 Task: Find connections with filter location Tutong with filter topic #Managerwith filter profile language Spanish with filter current company Piaggio Vehicles Pvt. Ltd. with filter school CSMSS Chh. Shahu College of Engineering with filter industry Seafood Product Manufacturing with filter service category Bartending with filter keywords title Continuous Improvement Consultant
Action: Mouse moved to (472, 71)
Screenshot: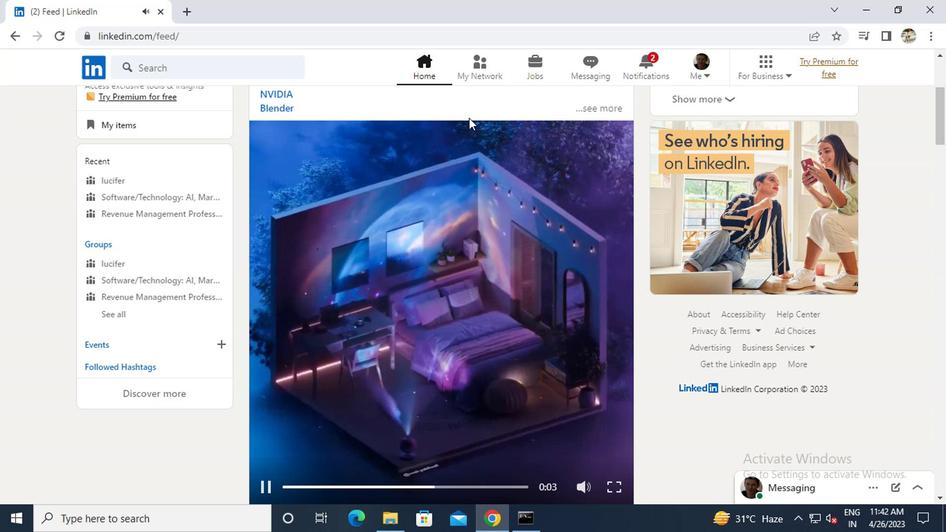 
Action: Mouse pressed left at (472, 71)
Screenshot: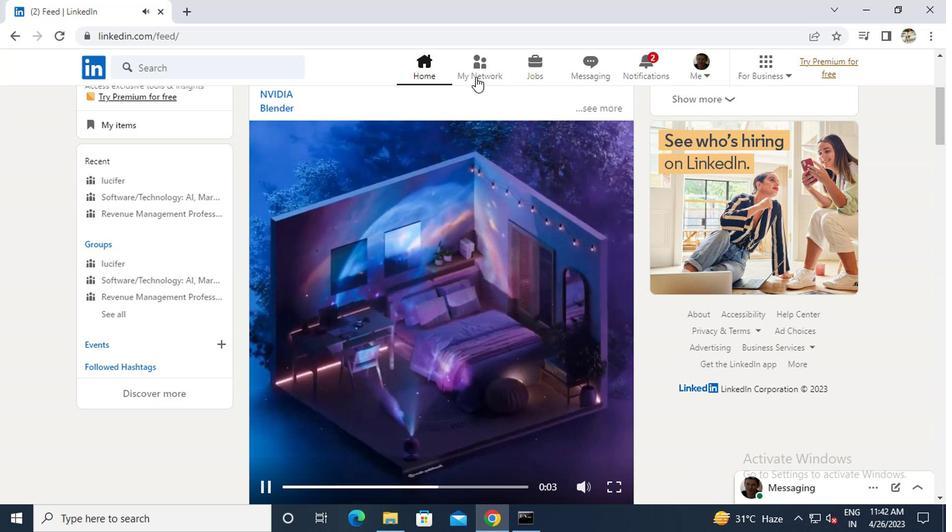 
Action: Mouse moved to (180, 147)
Screenshot: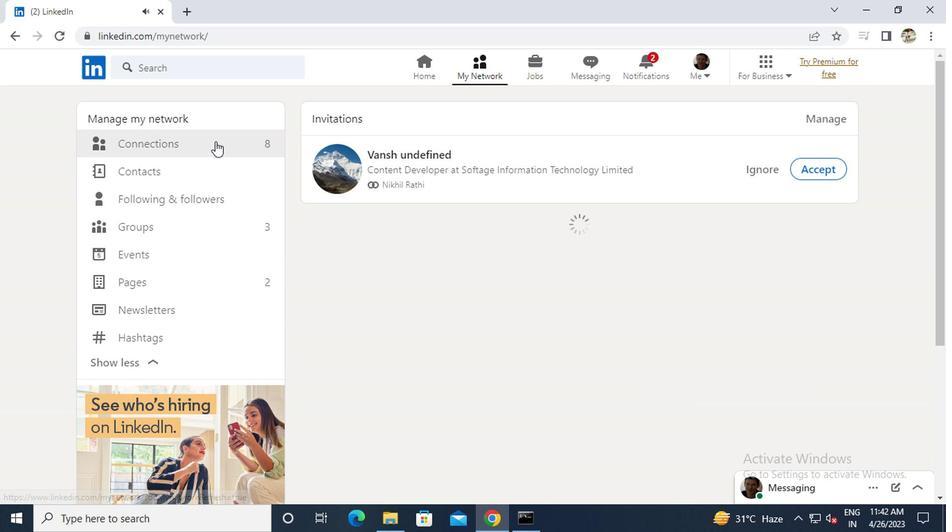 
Action: Mouse pressed left at (180, 147)
Screenshot: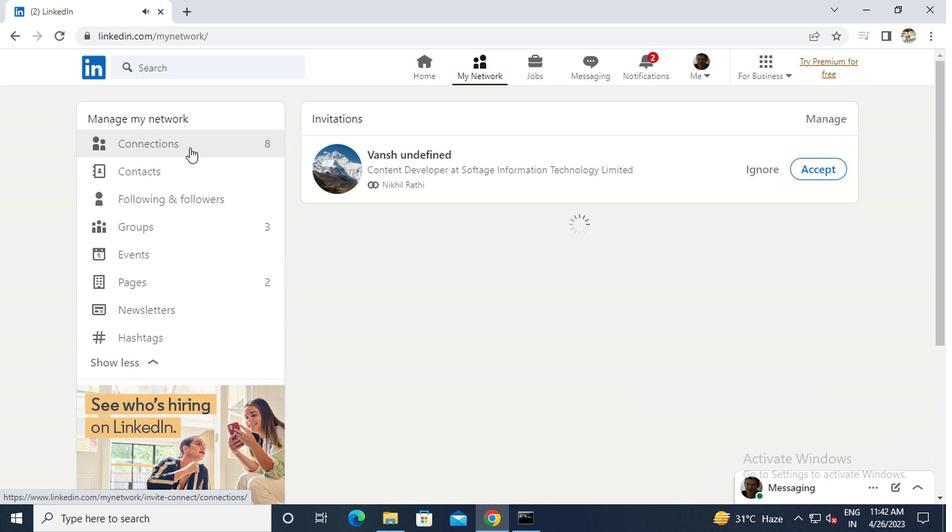 
Action: Mouse moved to (551, 147)
Screenshot: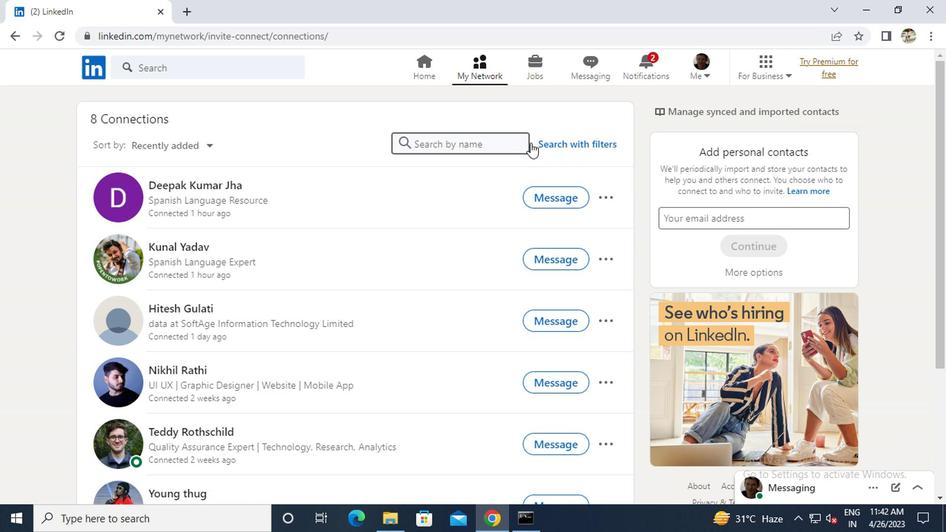 
Action: Mouse pressed left at (551, 147)
Screenshot: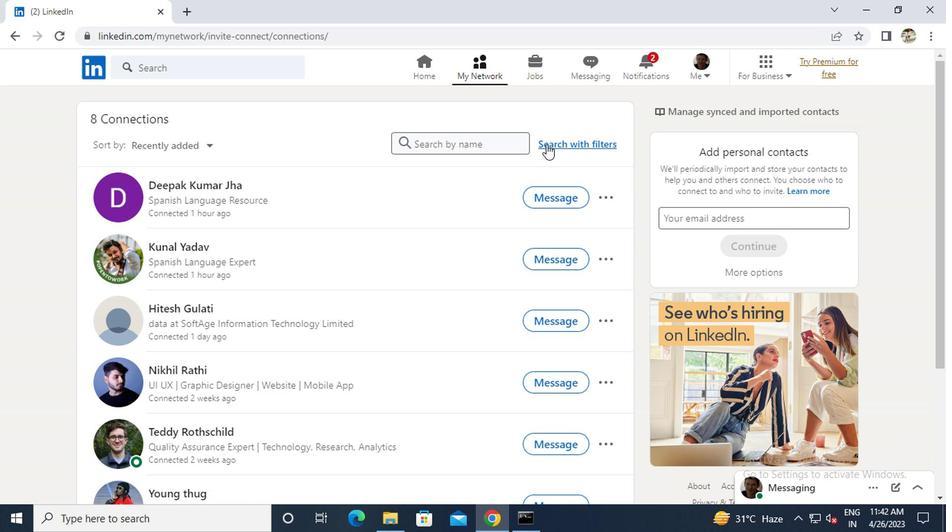 
Action: Mouse moved to (459, 101)
Screenshot: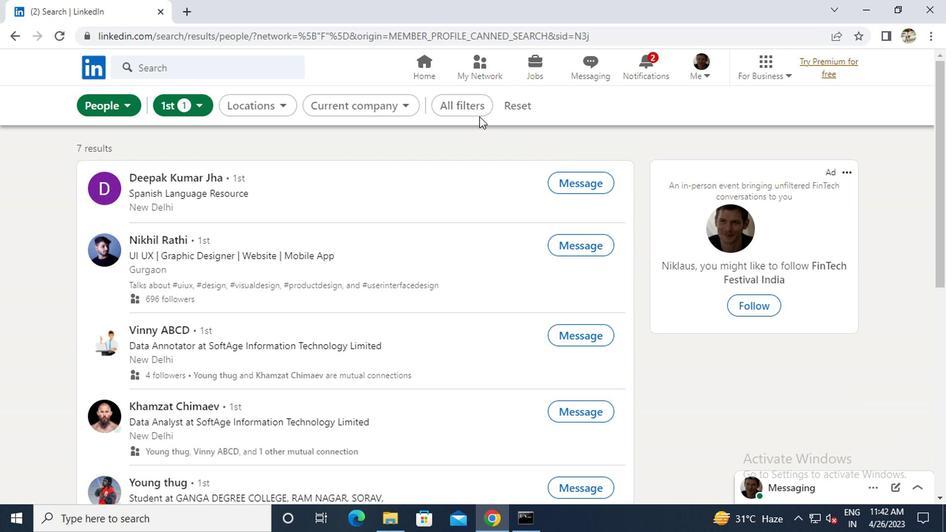 
Action: Mouse pressed left at (459, 101)
Screenshot: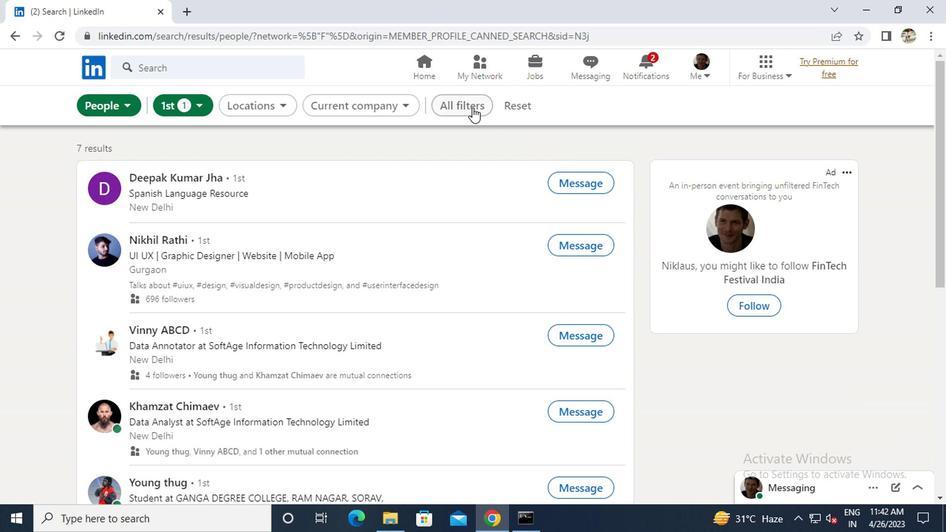 
Action: Mouse moved to (601, 217)
Screenshot: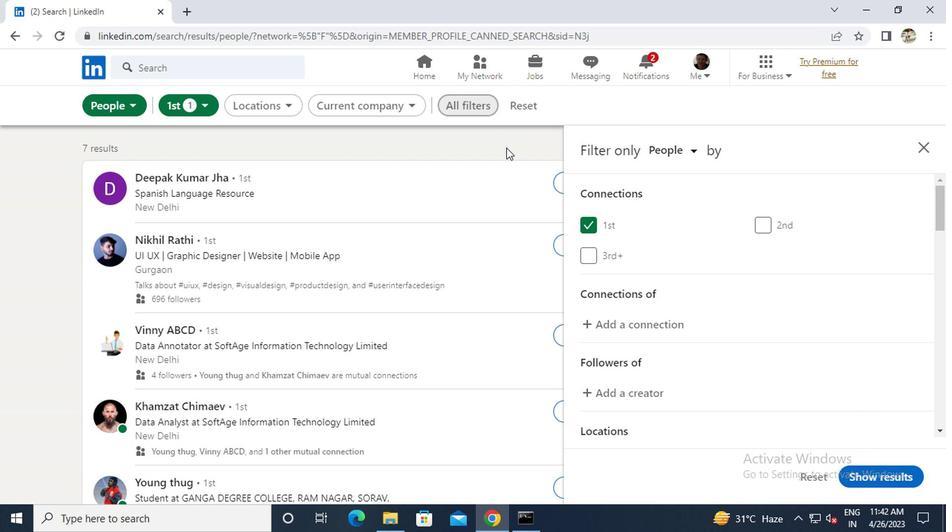
Action: Mouse scrolled (601, 216) with delta (0, 0)
Screenshot: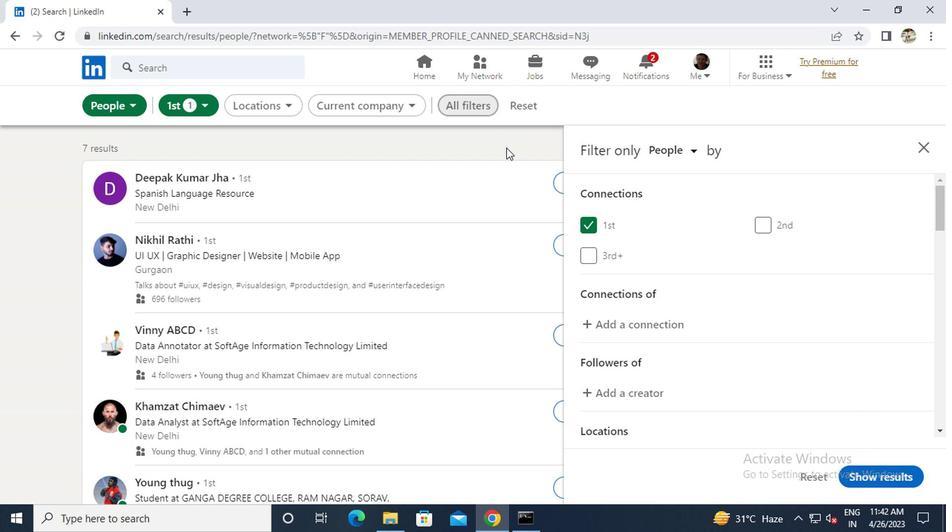 
Action: Mouse scrolled (601, 216) with delta (0, 0)
Screenshot: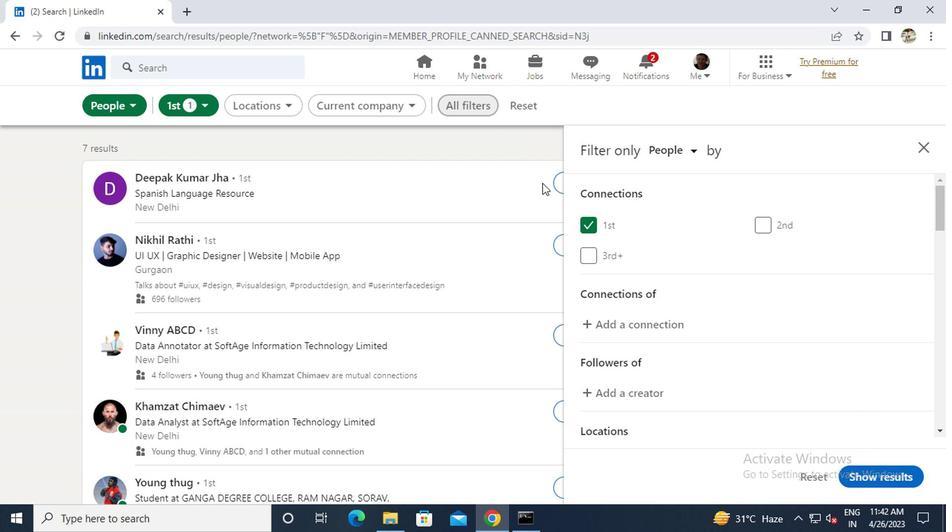 
Action: Mouse moved to (771, 389)
Screenshot: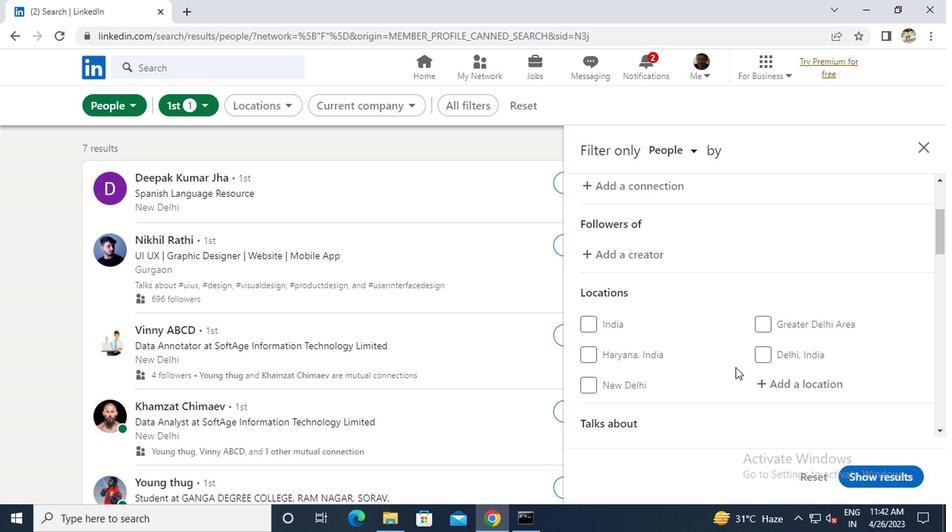 
Action: Mouse pressed left at (771, 389)
Screenshot: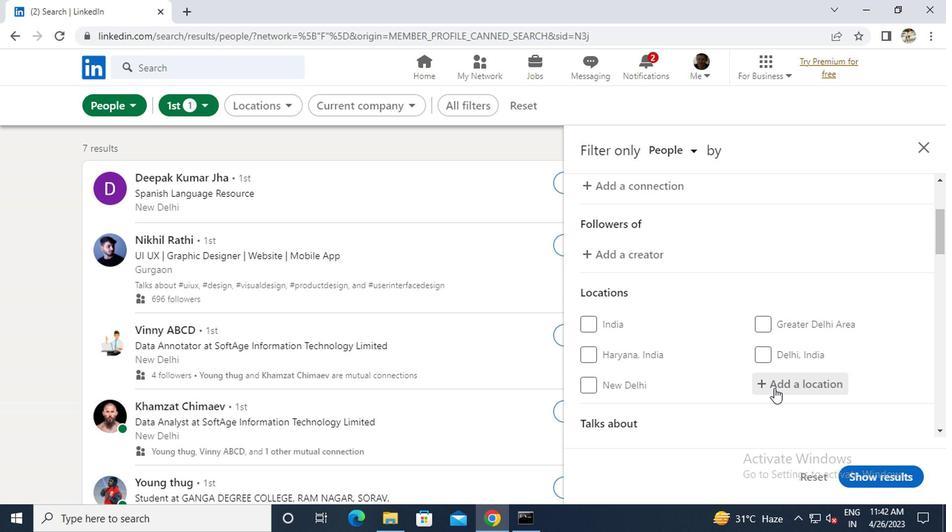 
Action: Key pressed <Key.caps_lock>t<Key.caps_lock>utong<Key.enter>
Screenshot: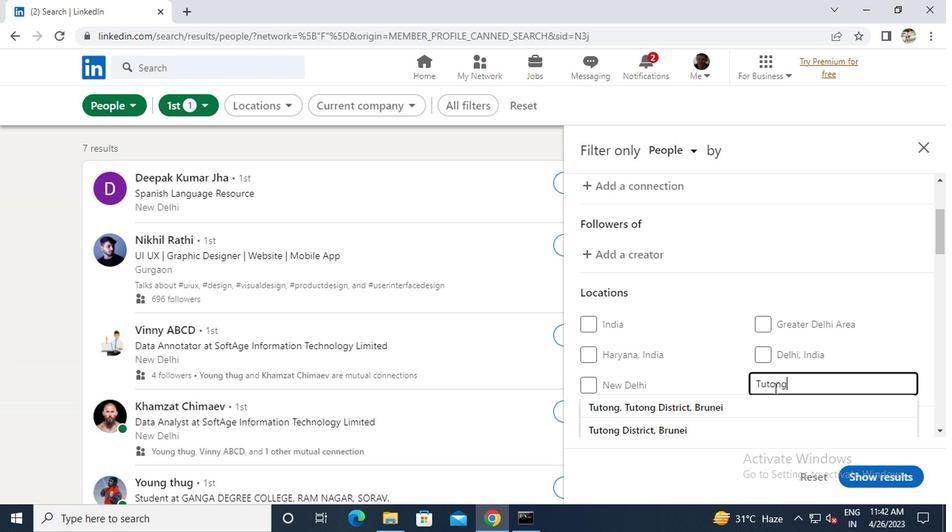 
Action: Mouse scrolled (771, 388) with delta (0, 0)
Screenshot: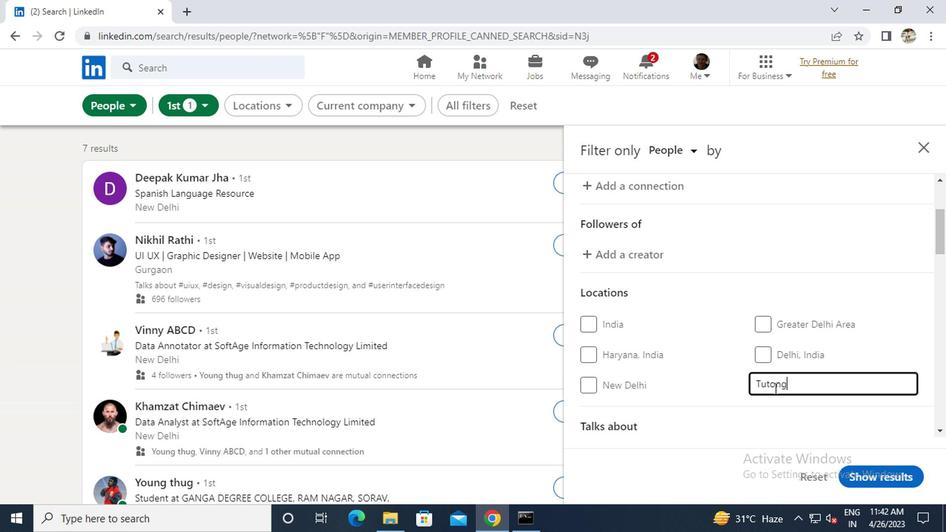 
Action: Mouse moved to (780, 416)
Screenshot: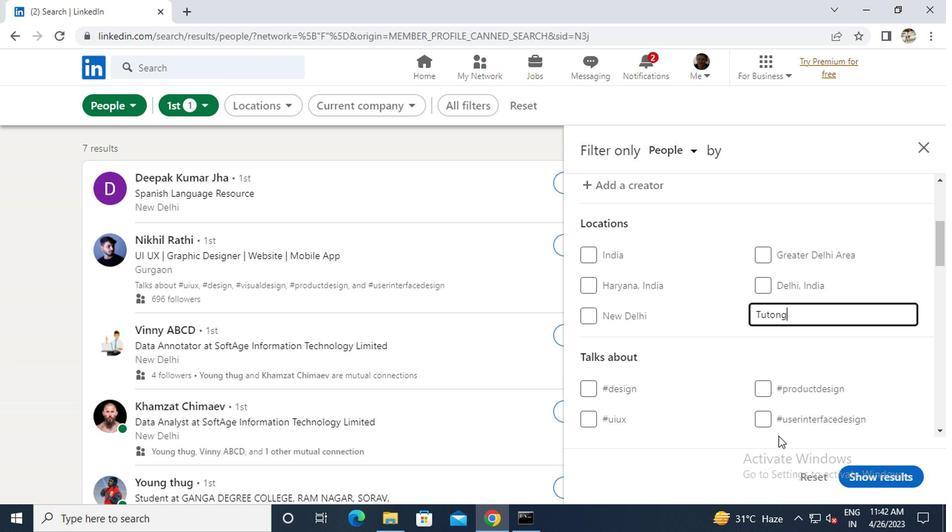 
Action: Mouse scrolled (780, 415) with delta (0, 0)
Screenshot: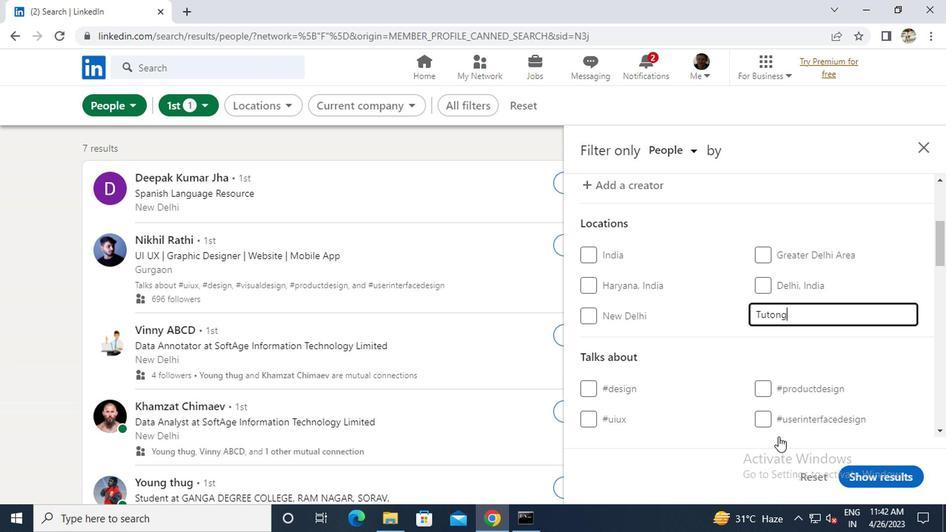 
Action: Mouse scrolled (780, 415) with delta (0, 0)
Screenshot: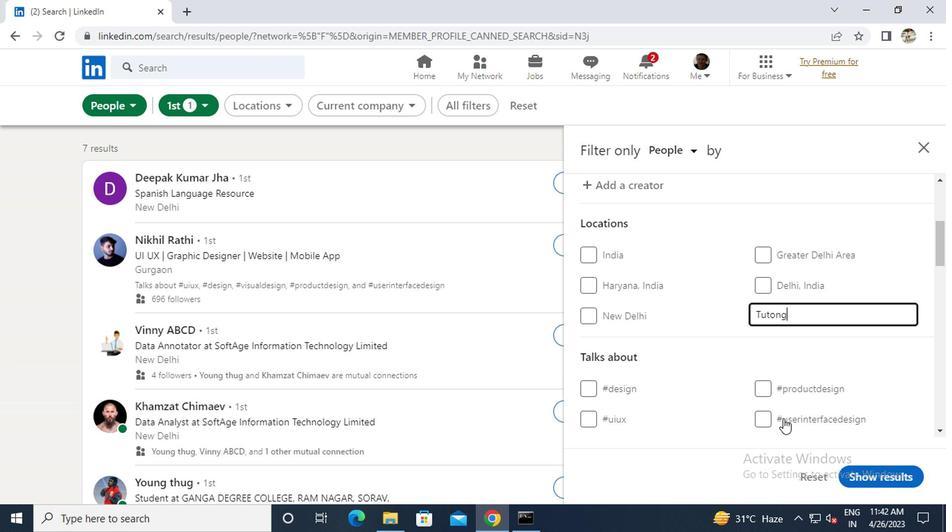 
Action: Mouse moved to (770, 312)
Screenshot: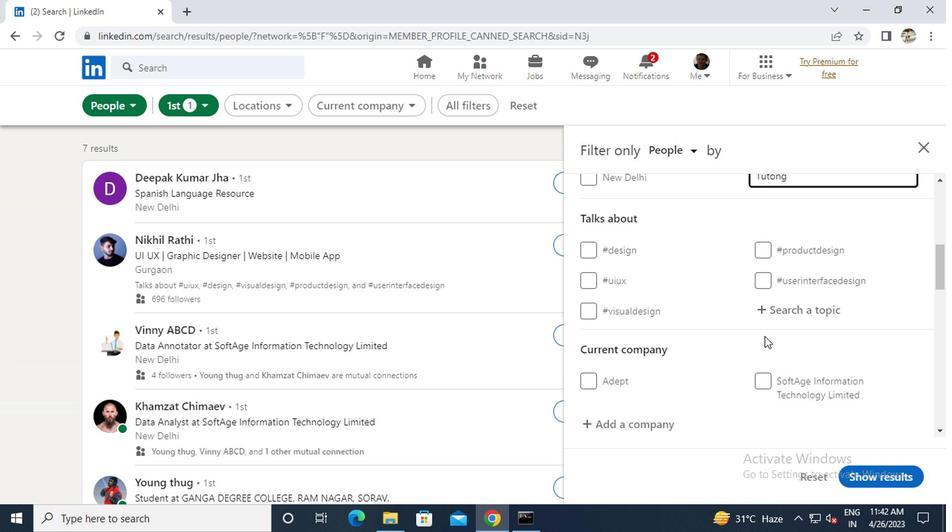 
Action: Mouse pressed left at (770, 312)
Screenshot: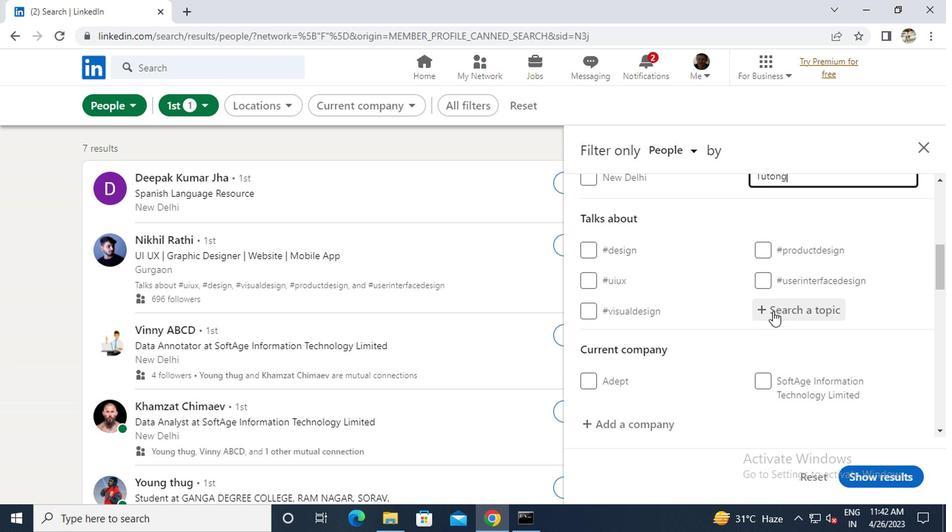 
Action: Key pressed <Key.shift>#<Key.caps_lock>M<Key.caps_lock>ANAGER
Screenshot: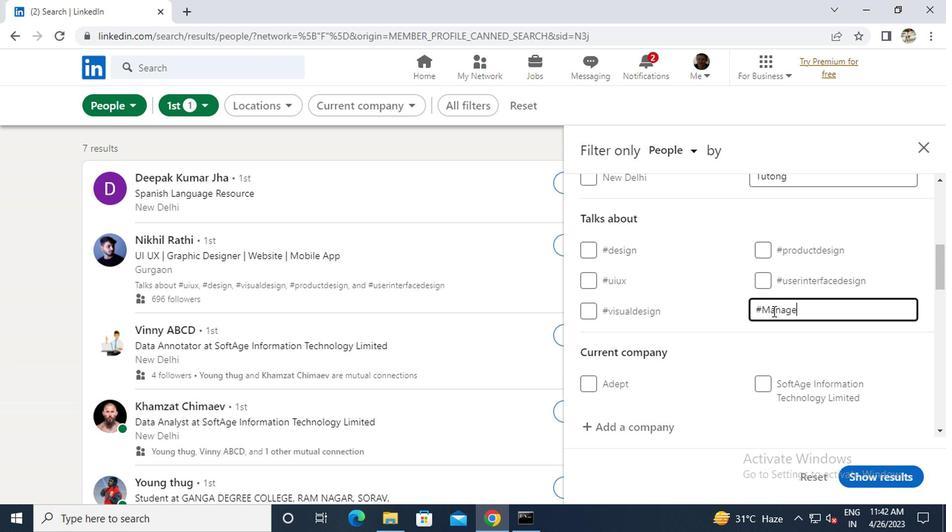 
Action: Mouse scrolled (770, 312) with delta (0, 0)
Screenshot: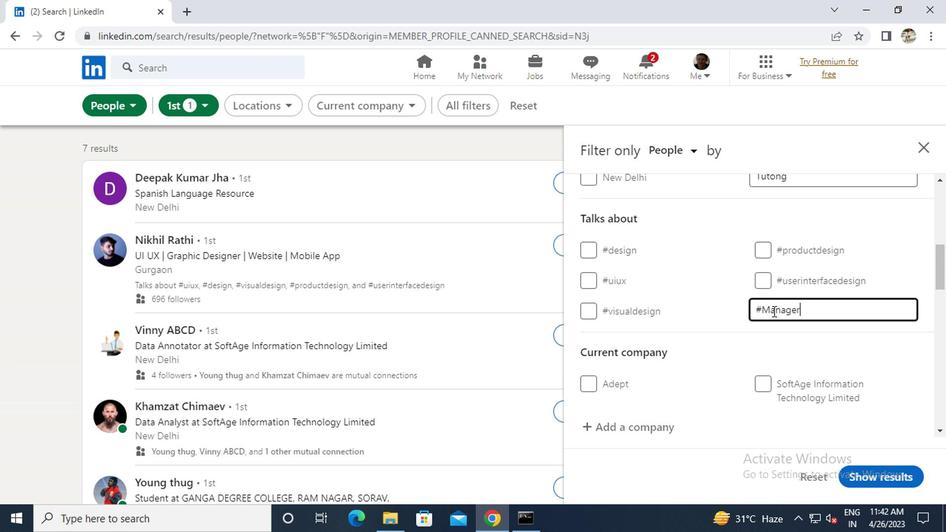 
Action: Mouse scrolled (770, 312) with delta (0, 0)
Screenshot: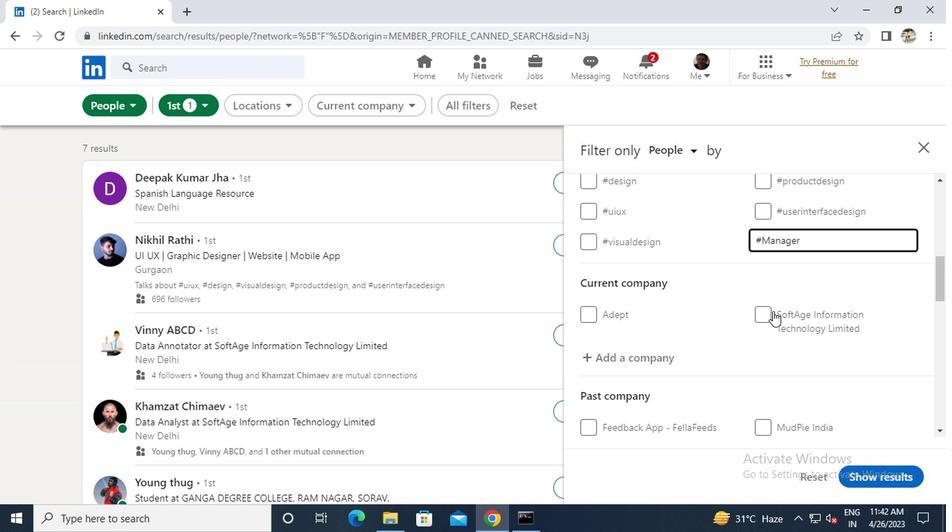 
Action: Mouse scrolled (770, 312) with delta (0, 0)
Screenshot: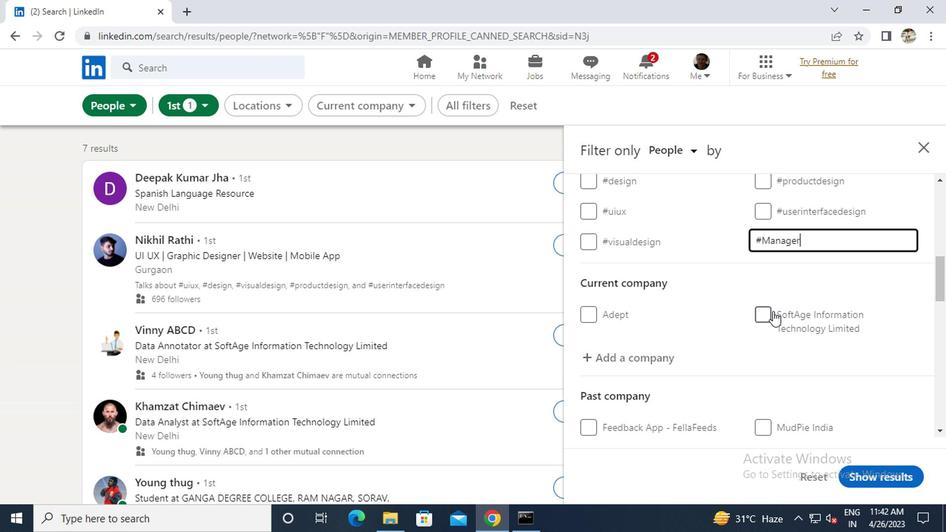
Action: Mouse scrolled (770, 312) with delta (0, 0)
Screenshot: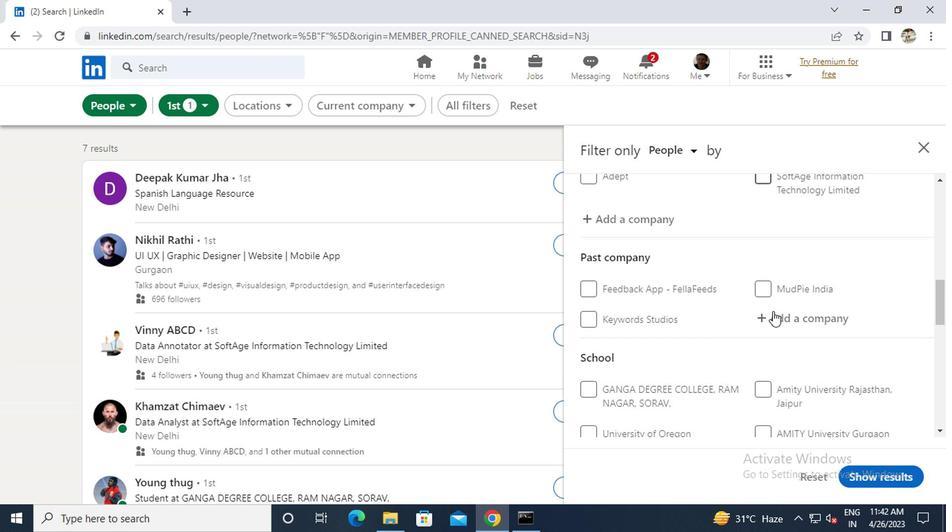 
Action: Mouse scrolled (770, 312) with delta (0, 0)
Screenshot: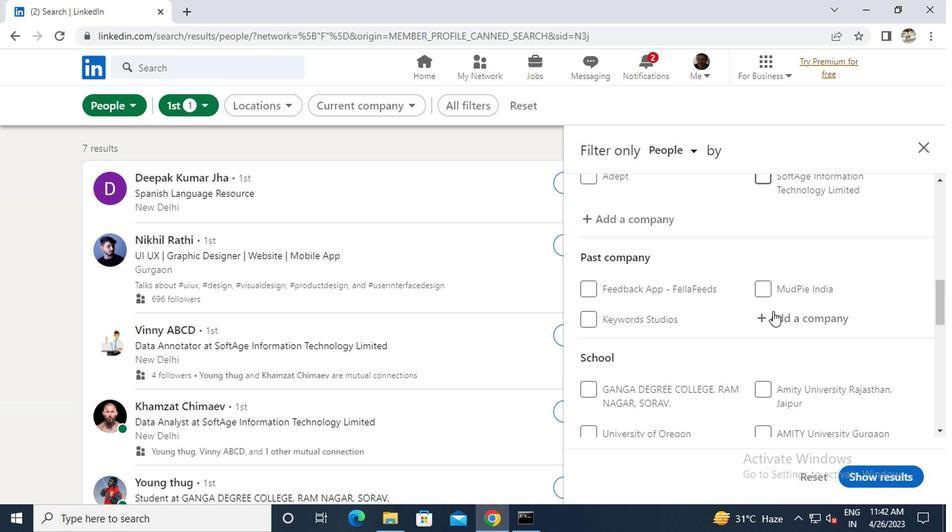 
Action: Mouse scrolled (770, 312) with delta (0, 0)
Screenshot: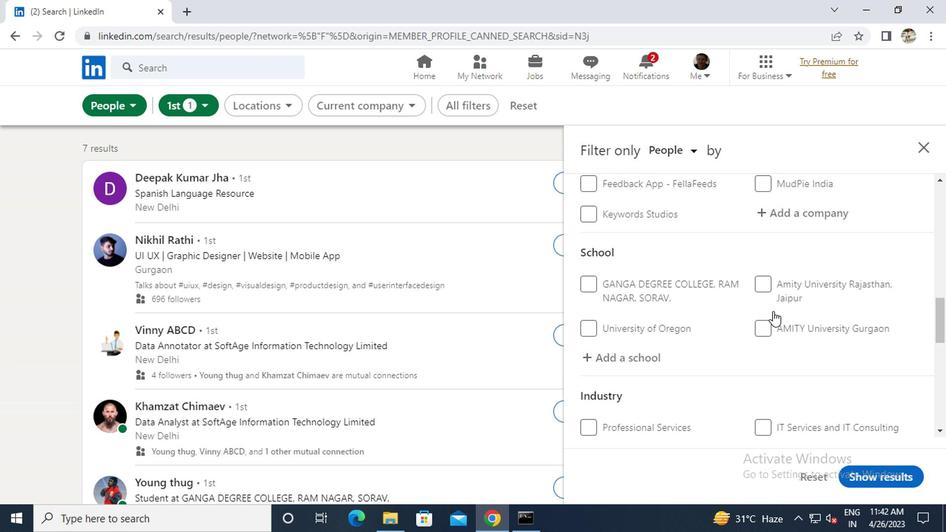 
Action: Mouse scrolled (770, 312) with delta (0, 0)
Screenshot: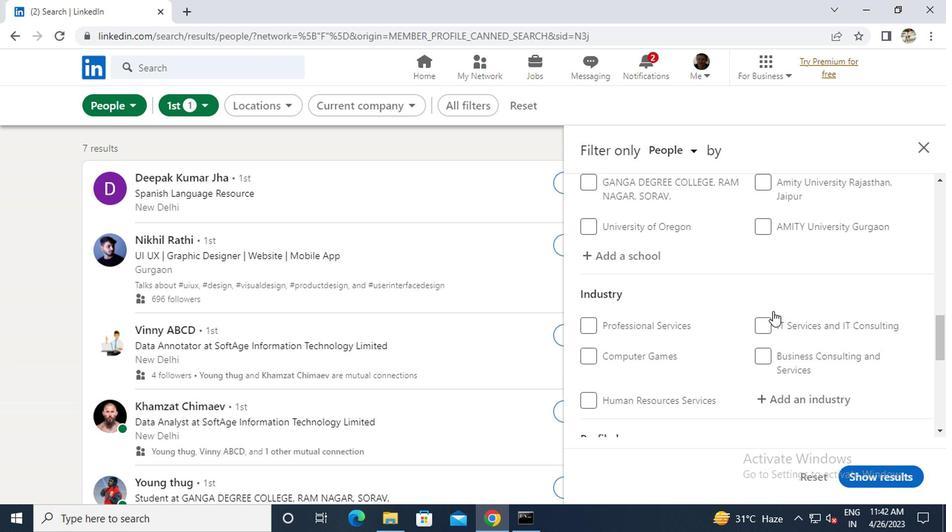 
Action: Mouse scrolled (770, 312) with delta (0, 0)
Screenshot: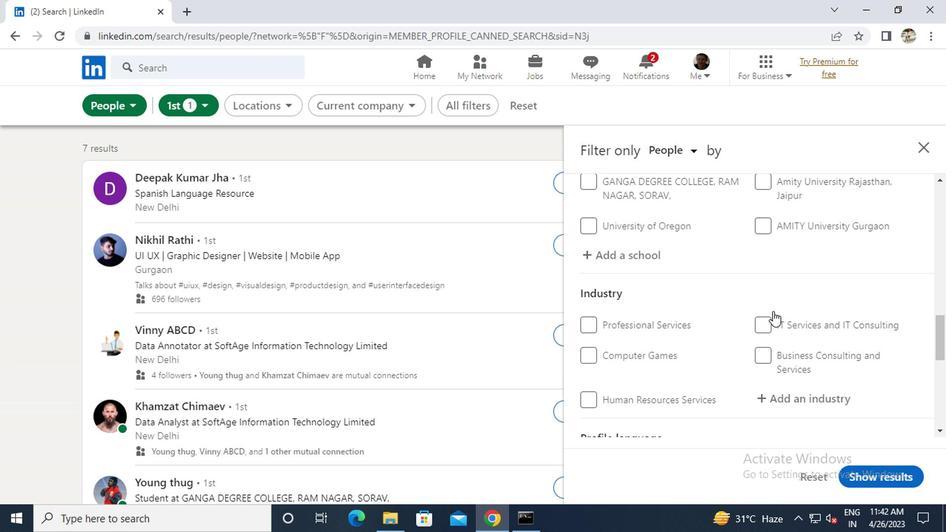 
Action: Mouse scrolled (770, 313) with delta (0, 0)
Screenshot: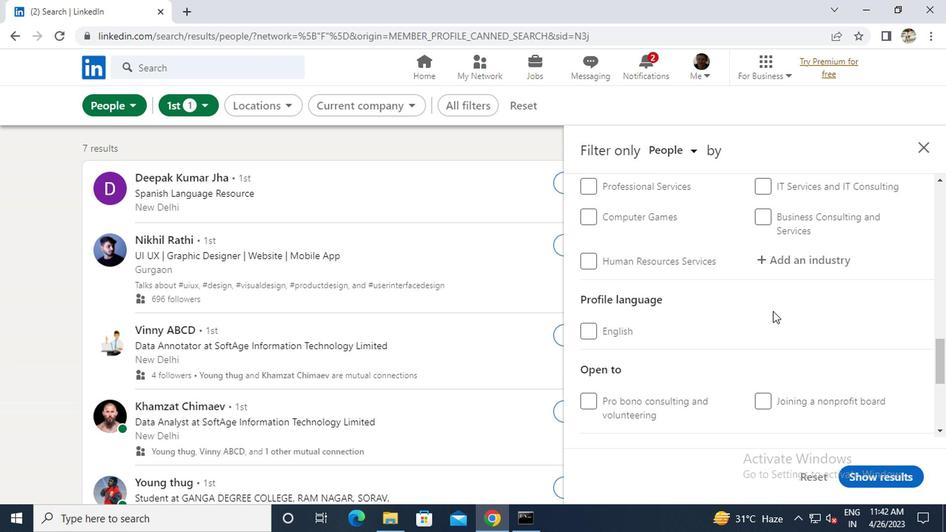 
Action: Mouse scrolled (770, 313) with delta (0, 0)
Screenshot: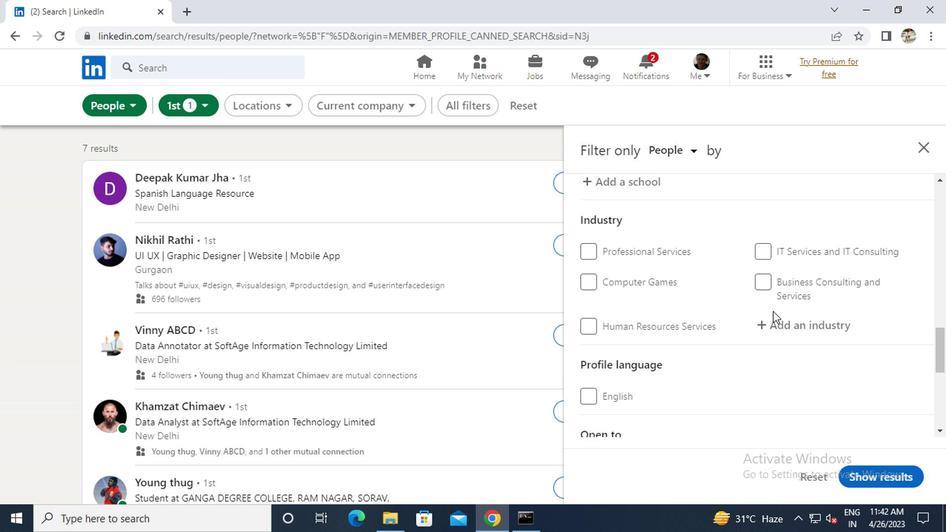 
Action: Mouse scrolled (770, 313) with delta (0, 0)
Screenshot: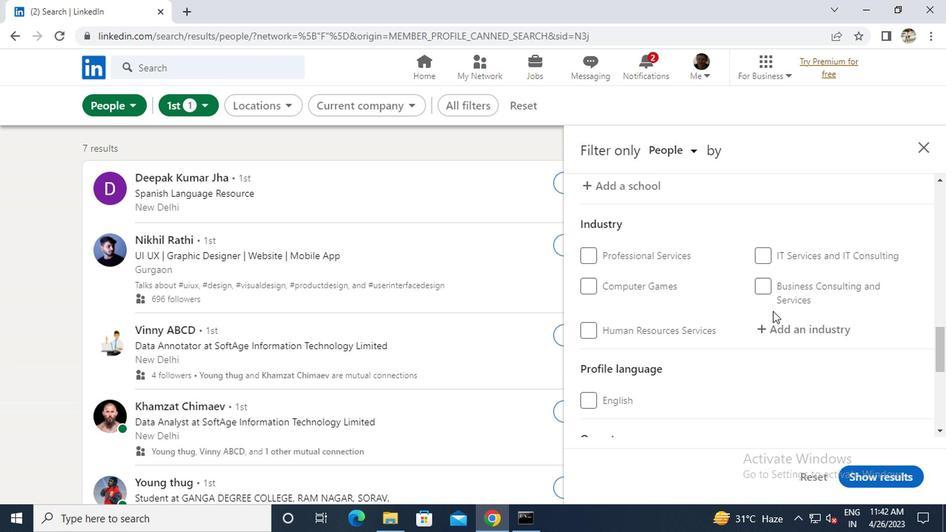 
Action: Mouse scrolled (770, 313) with delta (0, 0)
Screenshot: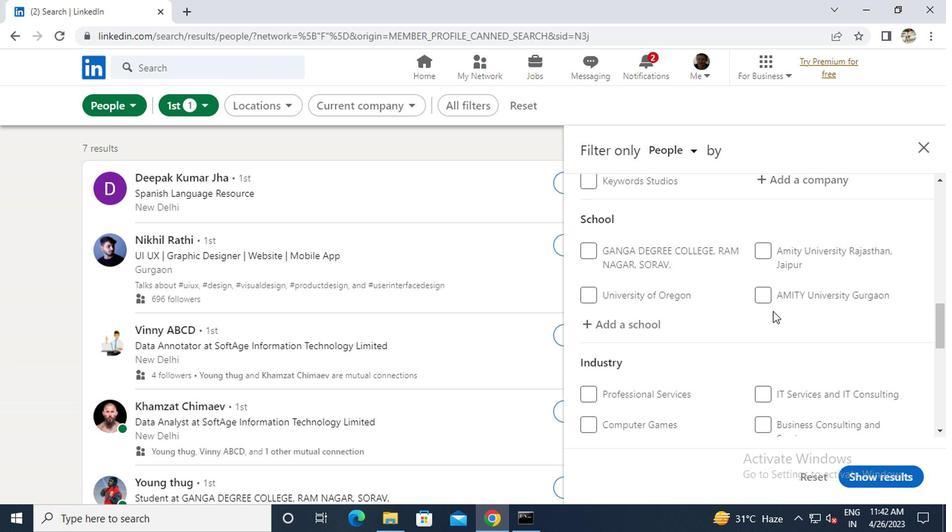 
Action: Mouse scrolled (770, 313) with delta (0, 0)
Screenshot: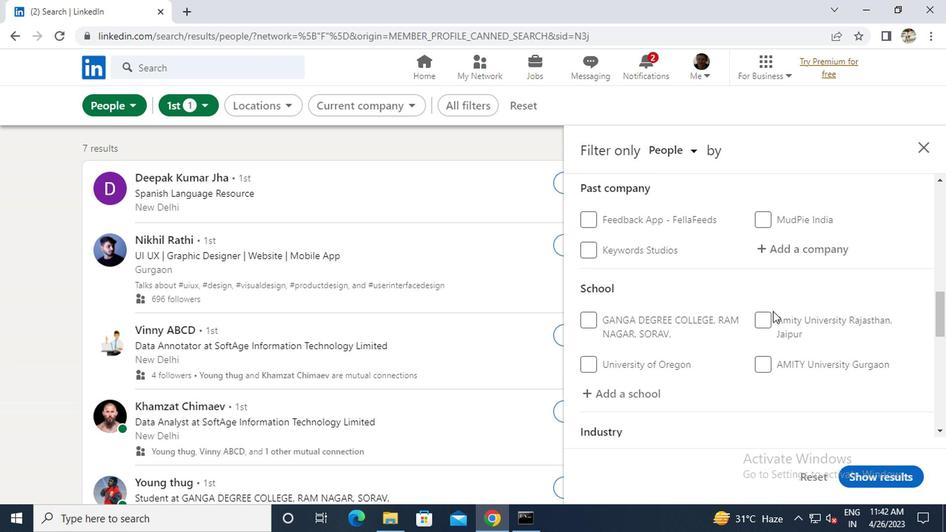 
Action: Mouse moved to (651, 226)
Screenshot: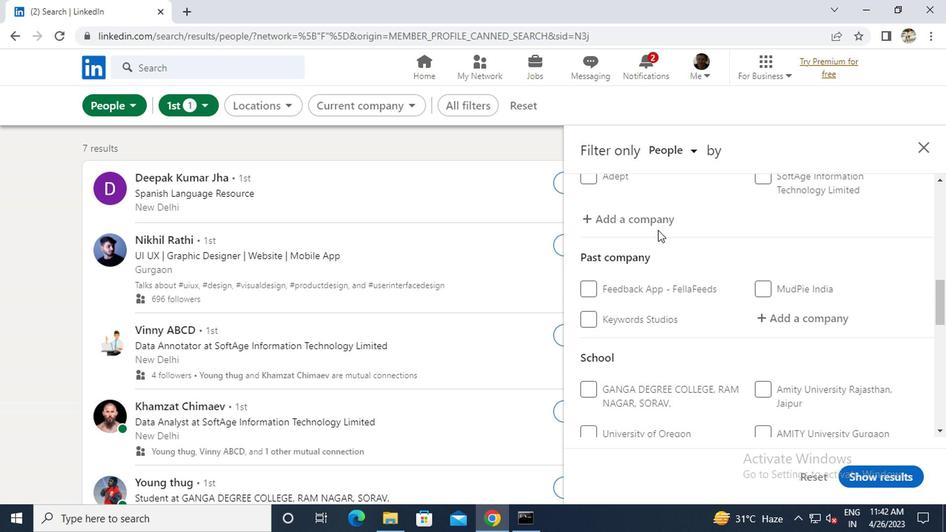 
Action: Mouse pressed left at (651, 226)
Screenshot: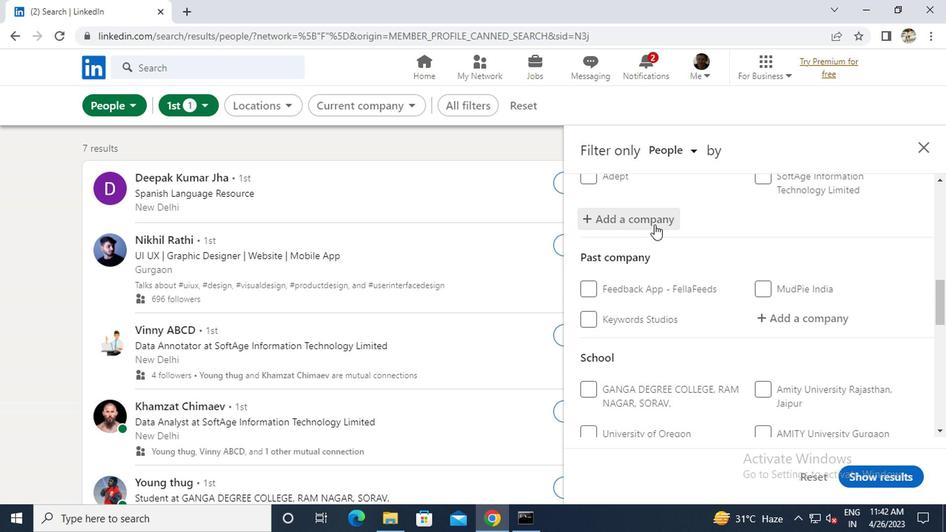 
Action: Key pressed <Key.caps_lock>P<Key.caps_lock>IAGGIO<Key.space><Key.caps_lock>V<Key.caps_lock>
Screenshot: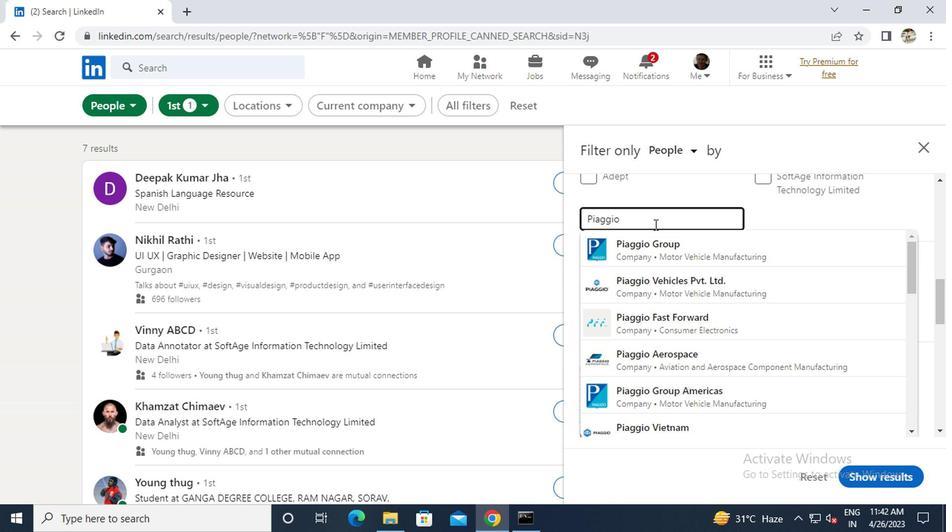 
Action: Mouse moved to (653, 240)
Screenshot: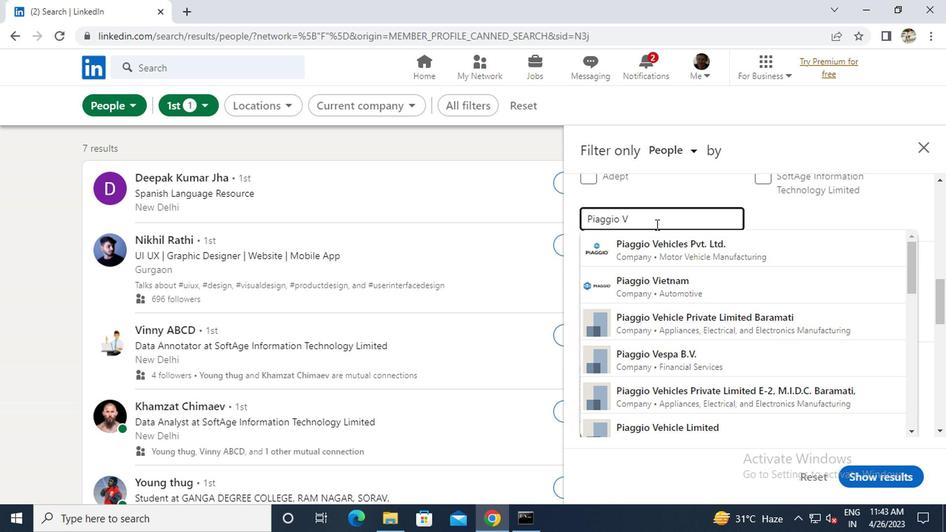 
Action: Mouse pressed left at (653, 240)
Screenshot: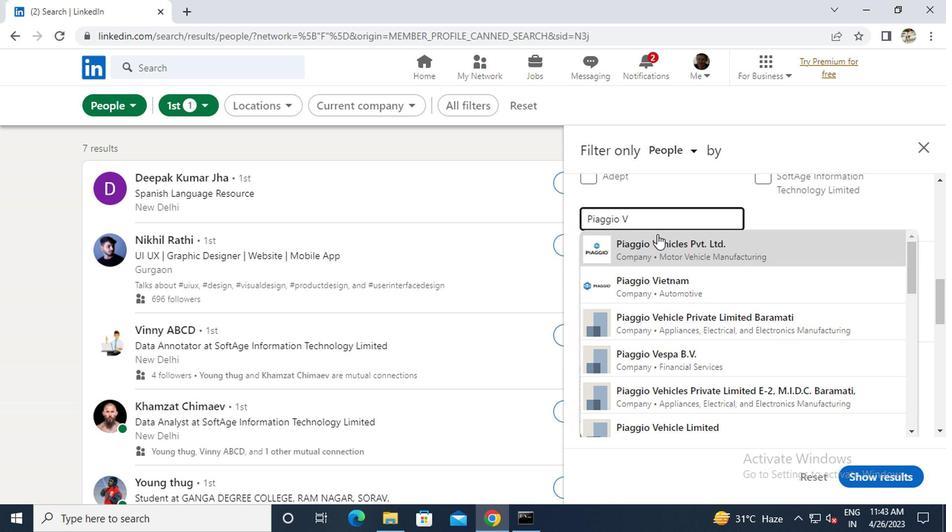 
Action: Mouse scrolled (653, 240) with delta (0, 0)
Screenshot: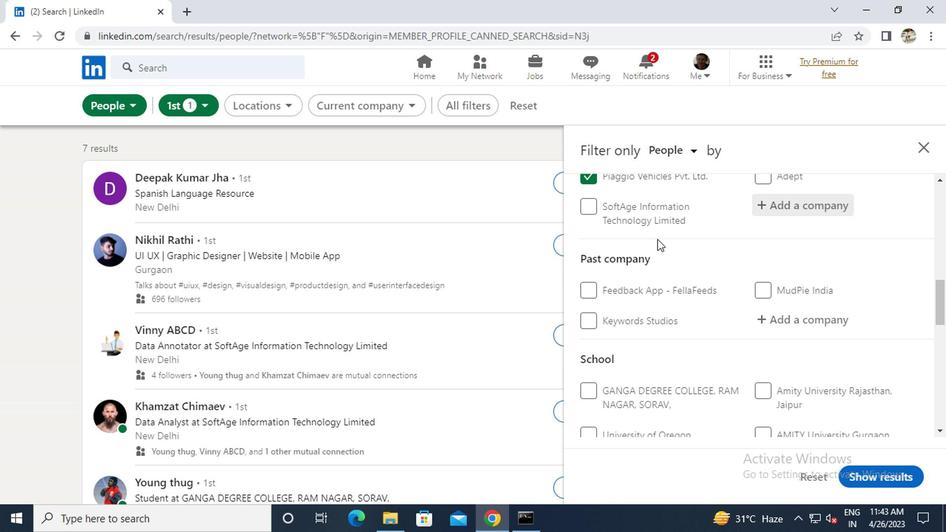 
Action: Mouse scrolled (653, 240) with delta (0, 0)
Screenshot: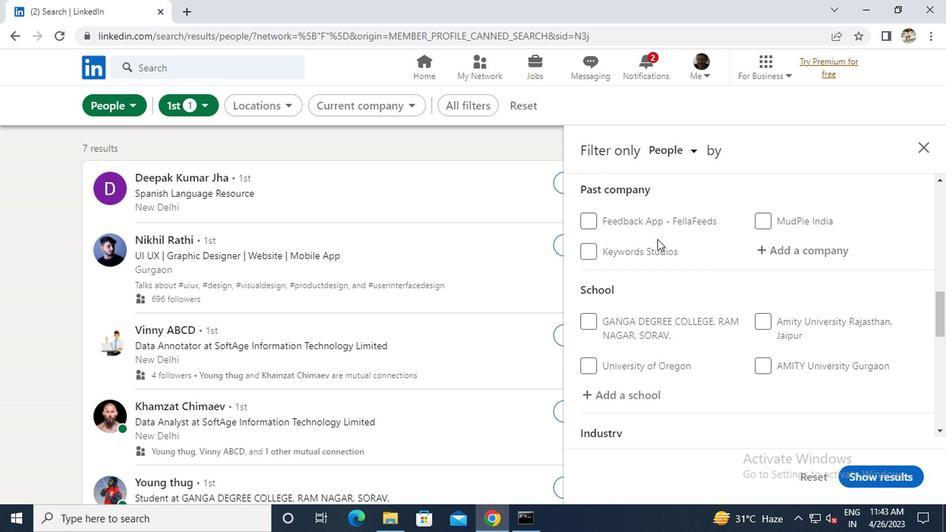 
Action: Mouse scrolled (653, 240) with delta (0, 0)
Screenshot: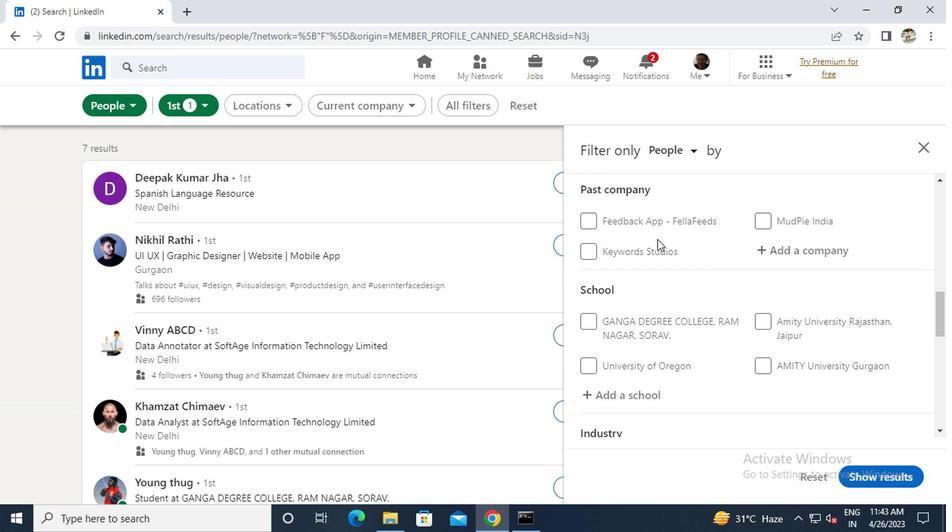 
Action: Mouse moved to (612, 257)
Screenshot: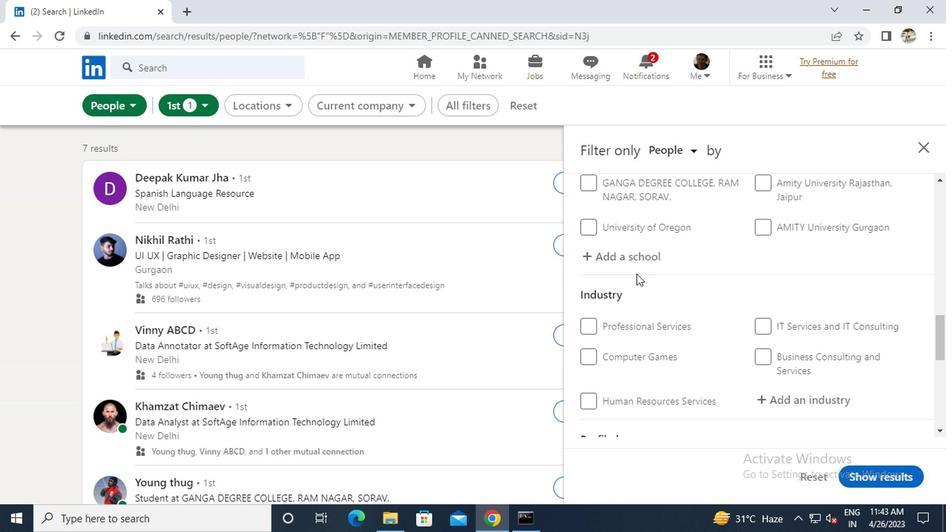 
Action: Mouse pressed left at (612, 257)
Screenshot: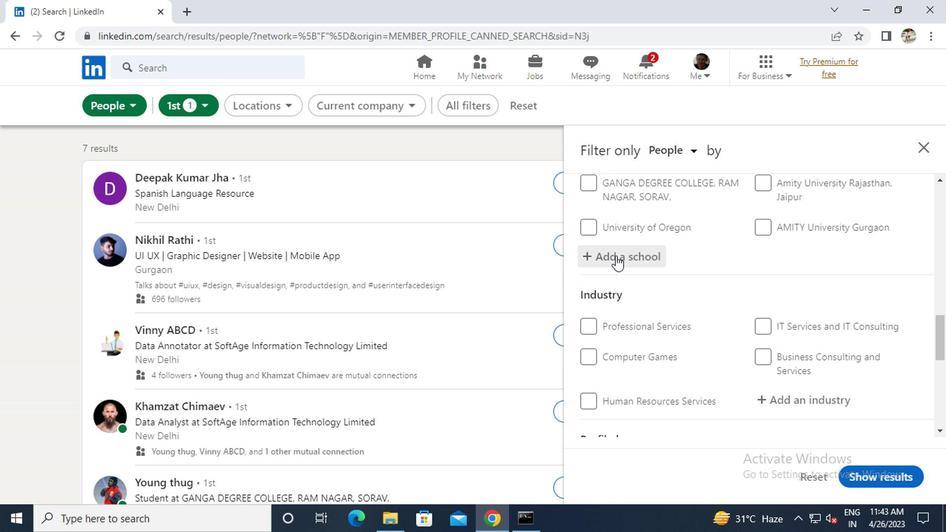 
Action: Key pressed <Key.caps_lock>CSMSS
Screenshot: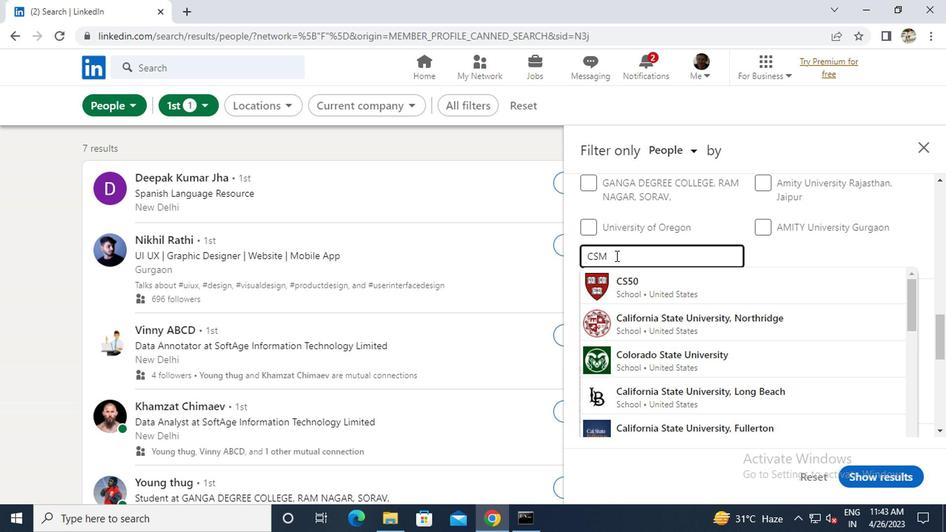 
Action: Mouse moved to (630, 289)
Screenshot: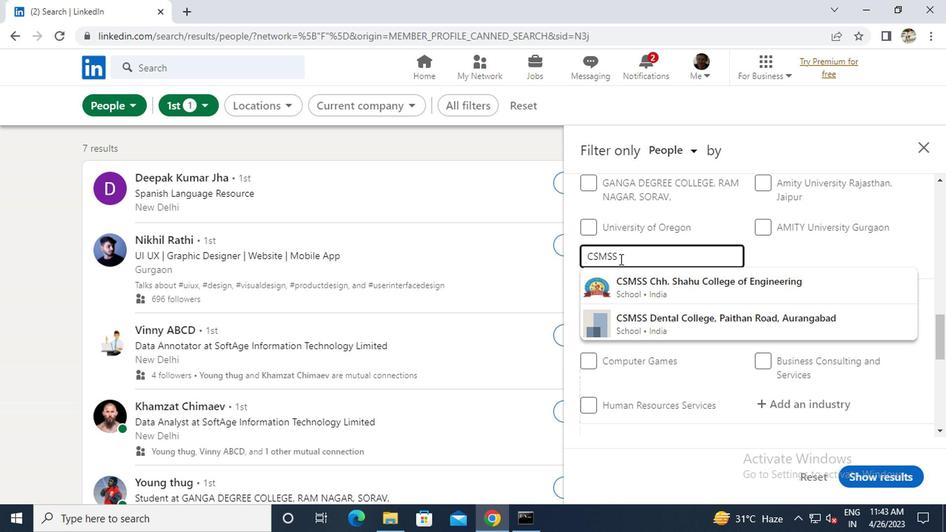 
Action: Mouse pressed left at (630, 289)
Screenshot: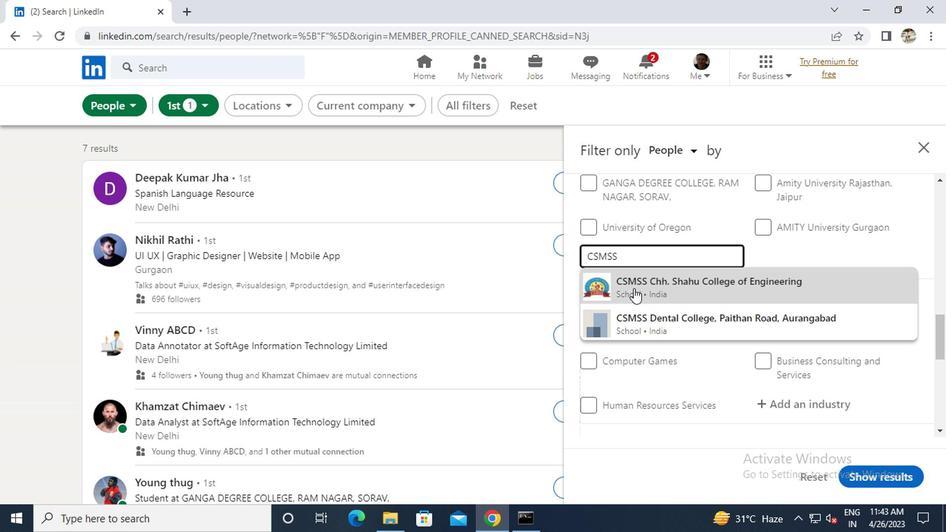 
Action: Mouse scrolled (630, 288) with delta (0, 0)
Screenshot: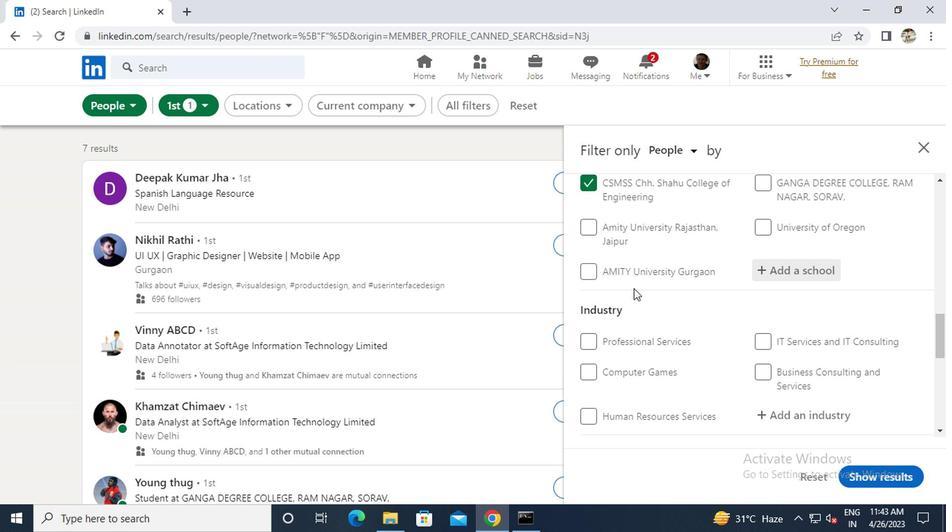 
Action: Mouse scrolled (630, 288) with delta (0, 0)
Screenshot: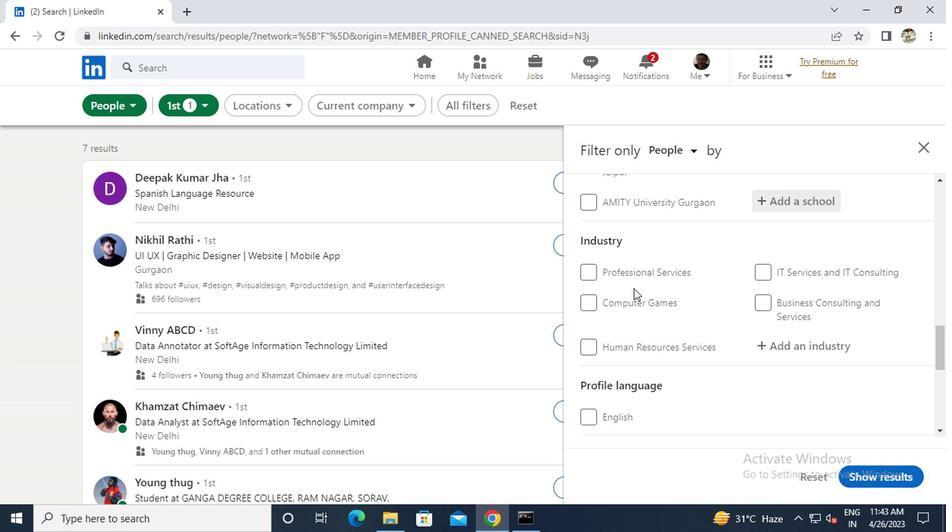
Action: Mouse moved to (782, 281)
Screenshot: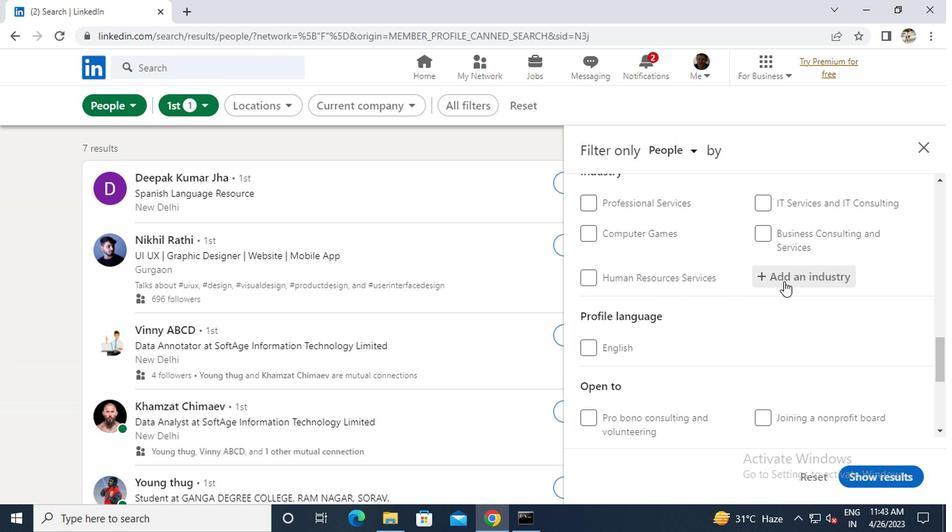 
Action: Mouse pressed left at (782, 281)
Screenshot: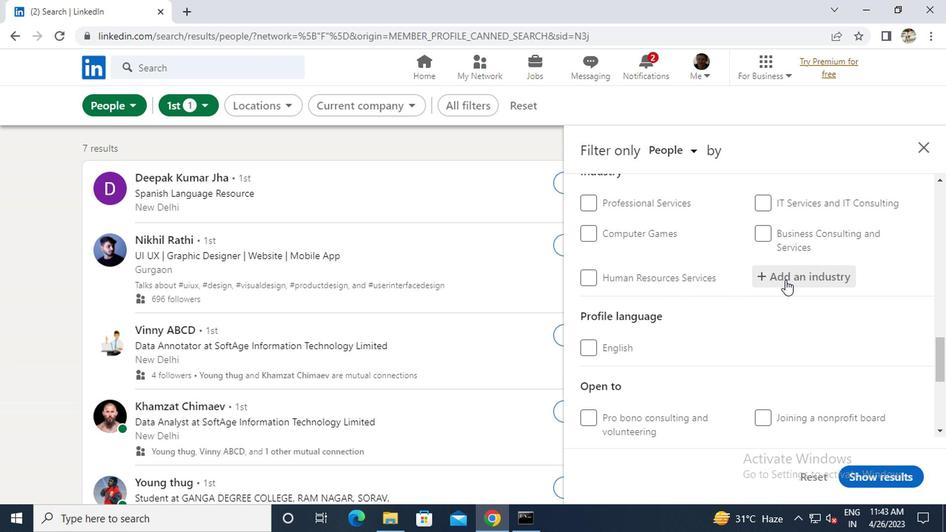 
Action: Key pressed S<Key.caps_lock>EAF
Screenshot: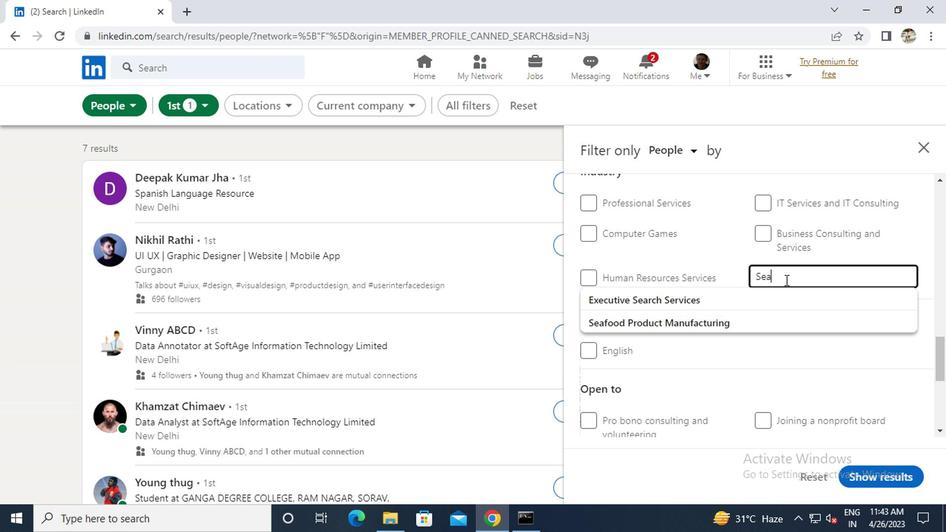 
Action: Mouse moved to (681, 311)
Screenshot: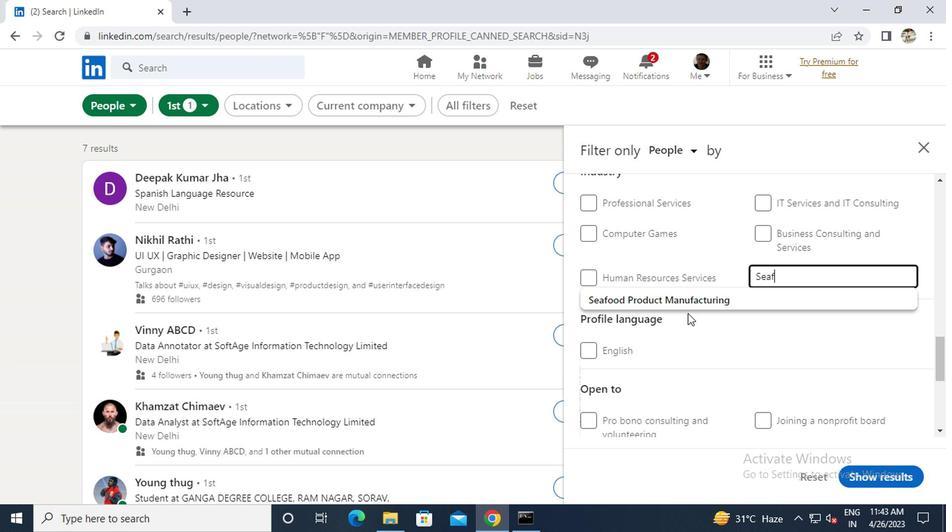 
Action: Mouse pressed left at (681, 311)
Screenshot: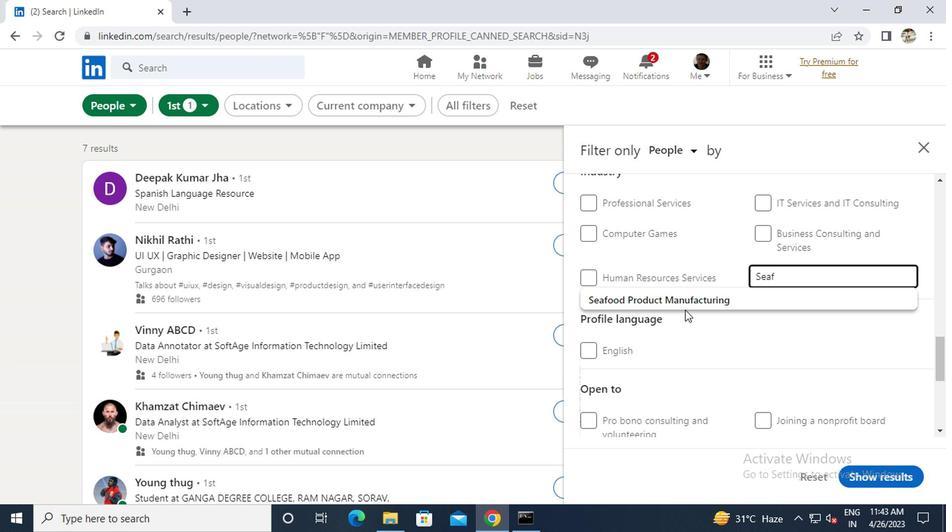 
Action: Mouse scrolled (681, 310) with delta (0, 0)
Screenshot: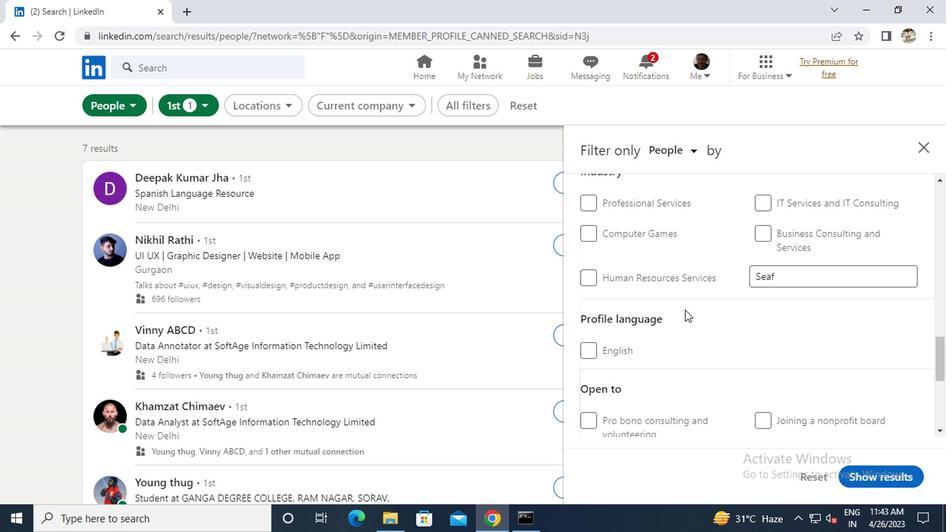 
Action: Mouse scrolled (681, 310) with delta (0, 0)
Screenshot: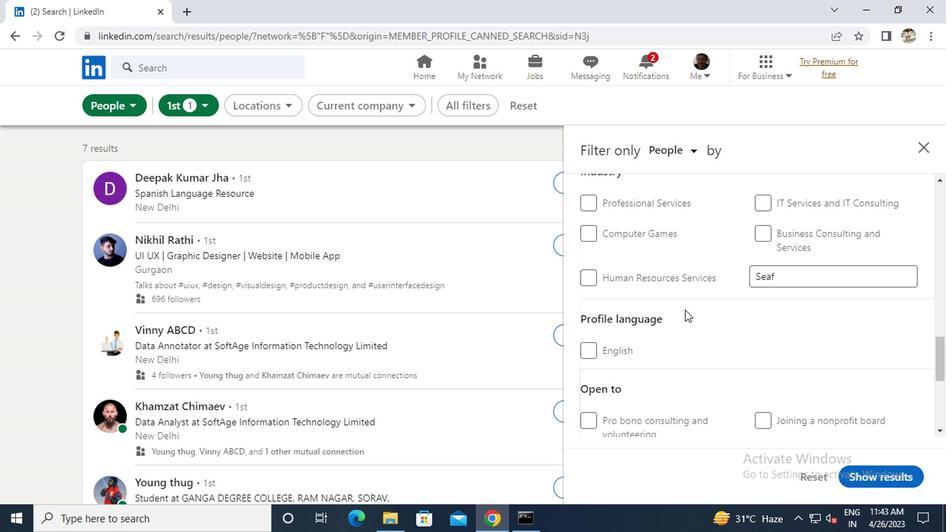 
Action: Mouse moved to (617, 367)
Screenshot: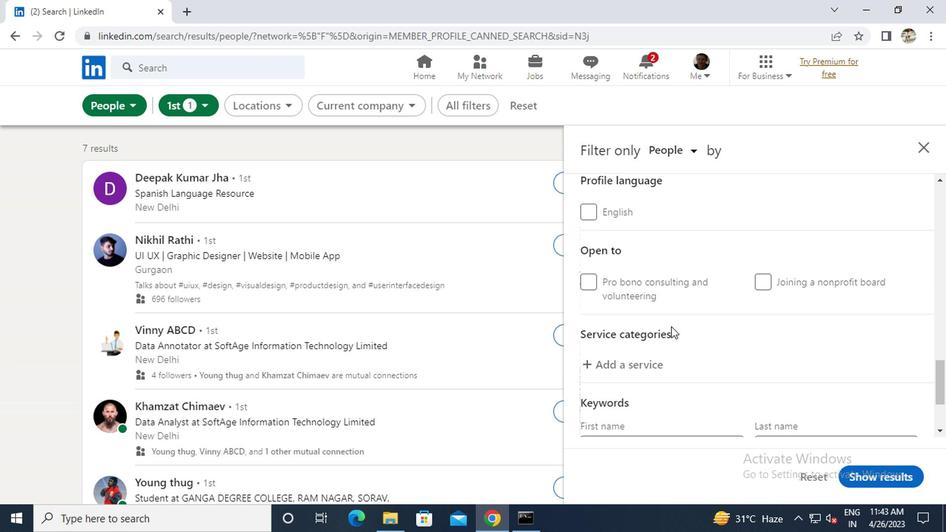 
Action: Mouse pressed left at (617, 367)
Screenshot: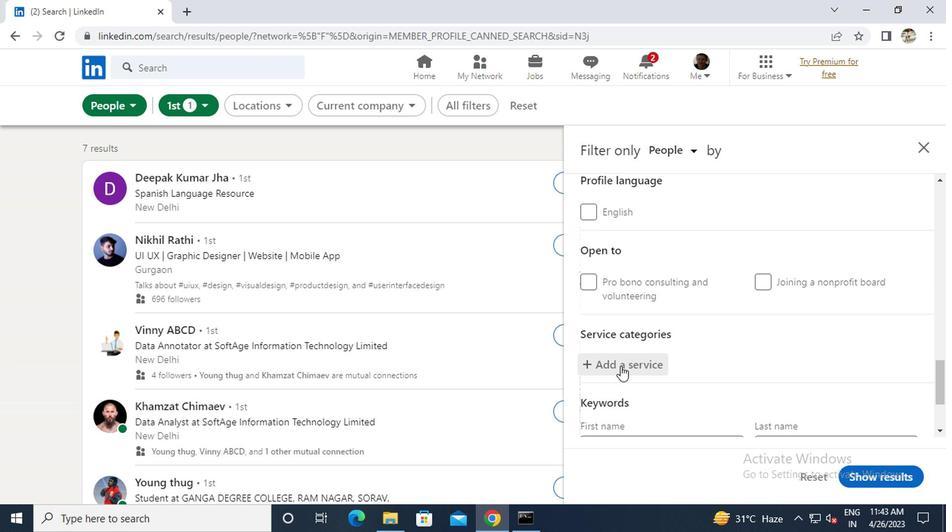 
Action: Key pressed <Key.caps_lock>B<Key.caps_lock>ARTENDING
Screenshot: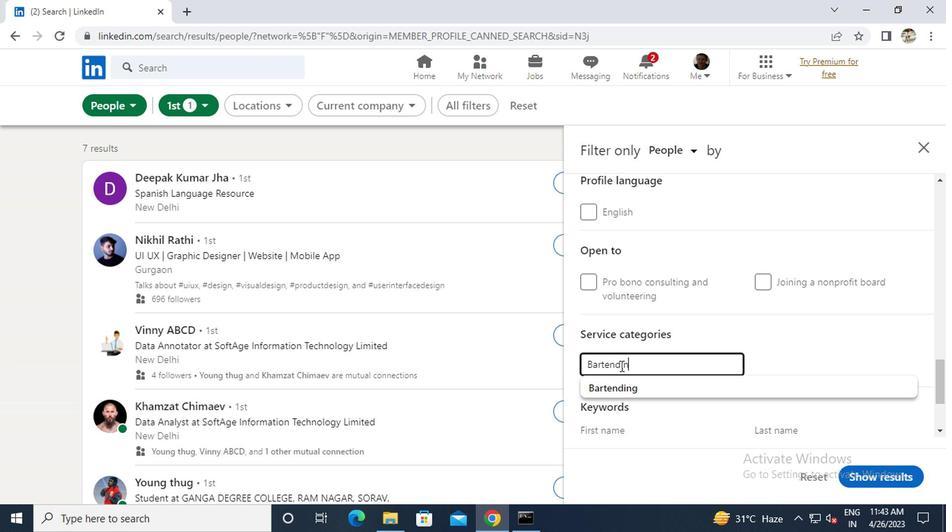 
Action: Mouse moved to (620, 390)
Screenshot: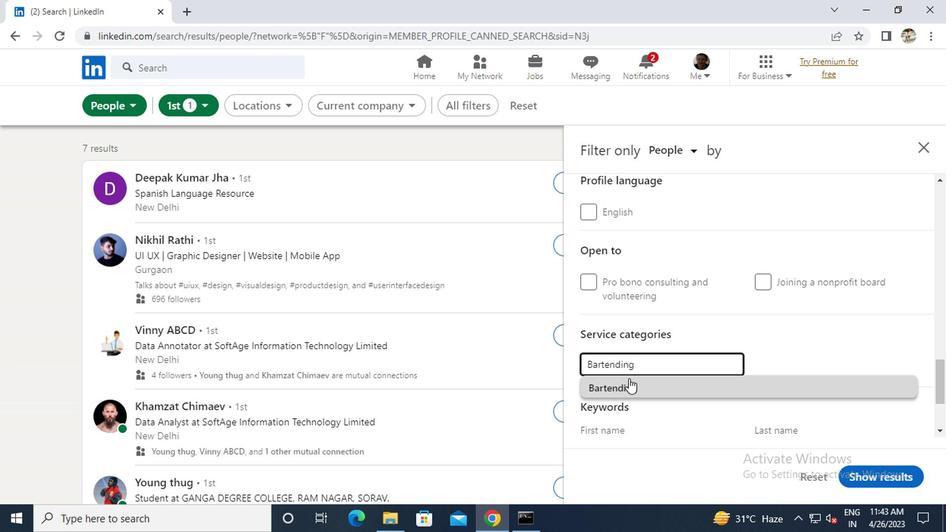 
Action: Mouse pressed left at (620, 390)
Screenshot: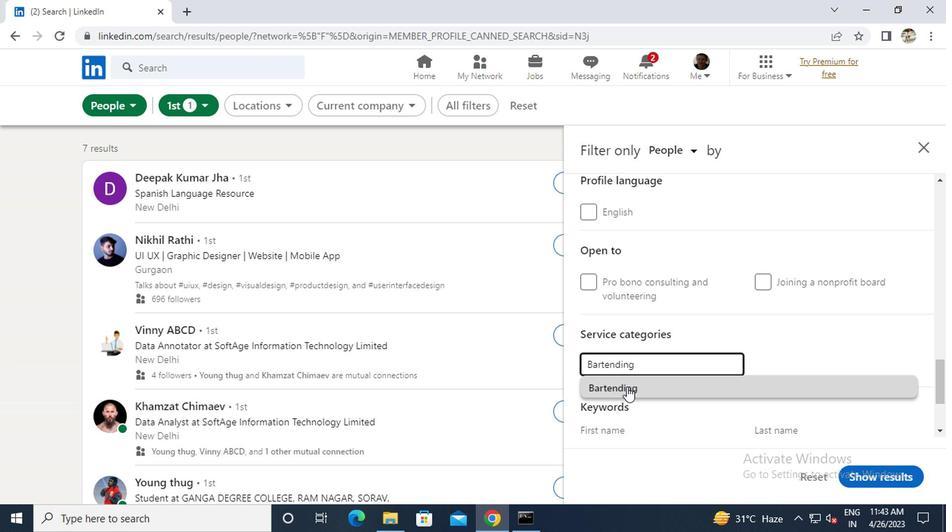 
Action: Mouse scrolled (620, 389) with delta (0, 0)
Screenshot: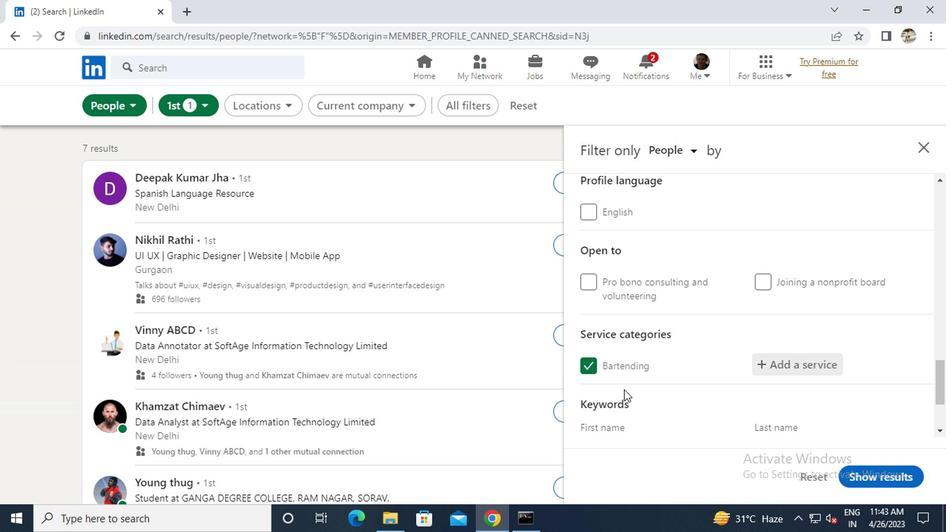 
Action: Mouse moved to (624, 406)
Screenshot: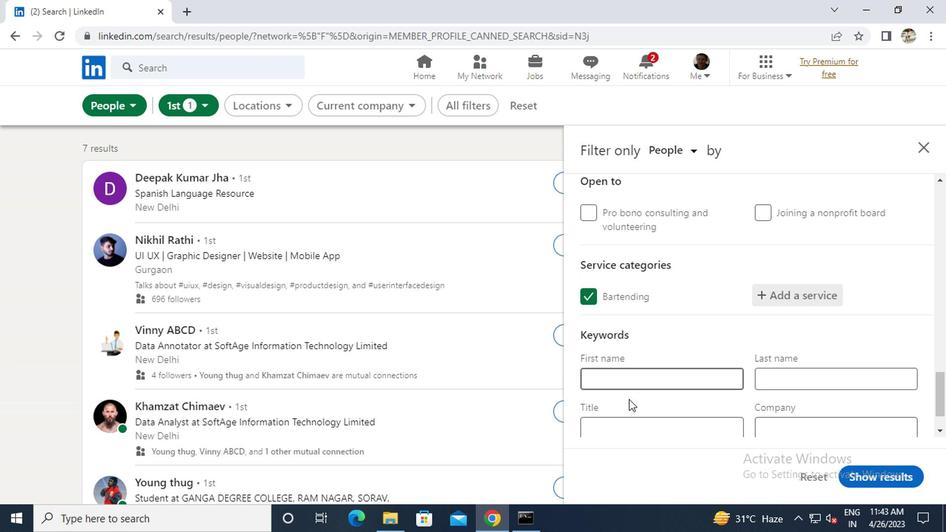 
Action: Mouse scrolled (624, 406) with delta (0, 0)
Screenshot: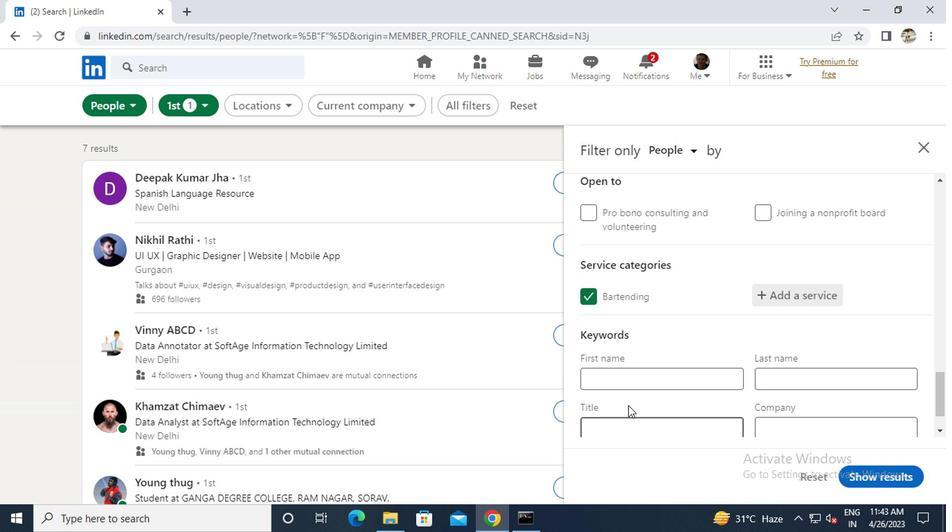 
Action: Mouse moved to (618, 374)
Screenshot: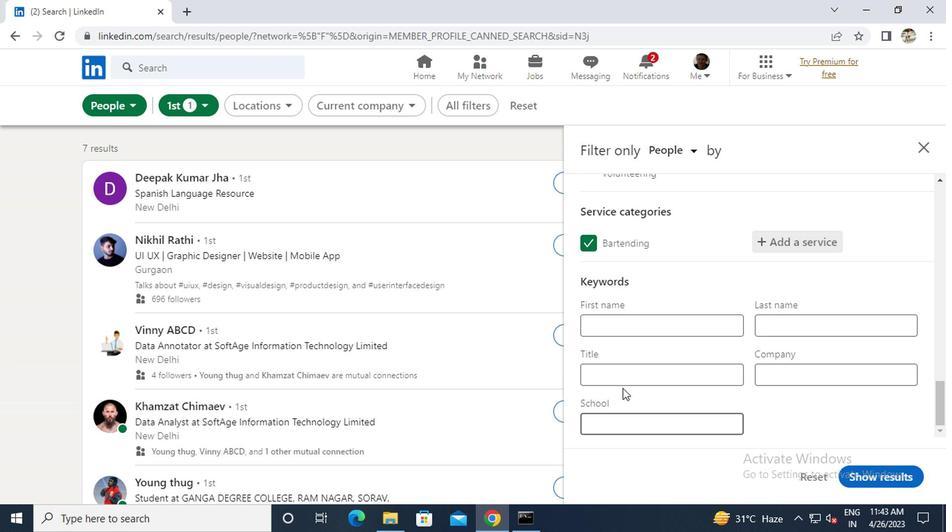 
Action: Mouse pressed left at (618, 374)
Screenshot: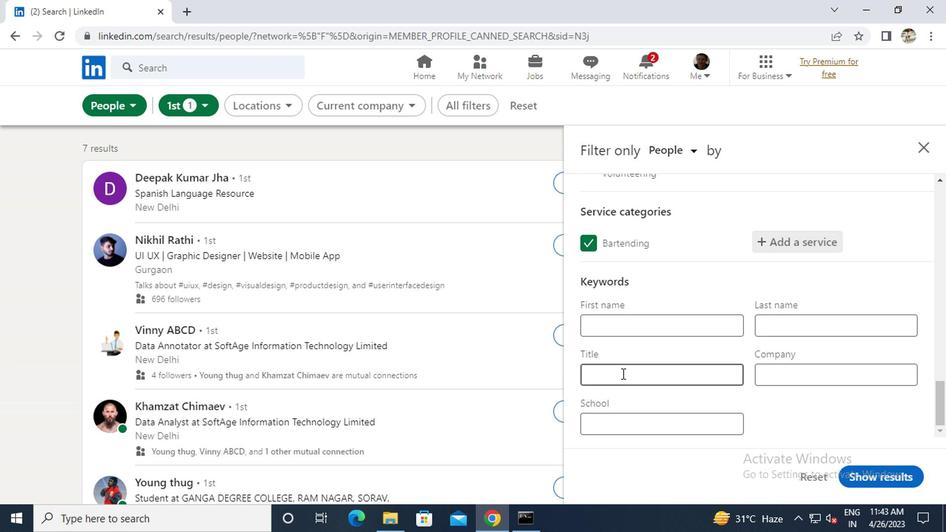 
Action: Key pressed <Key.caps_lock>C<Key.caps_lock>ONTIONUOS<Key.space><Key.caps_lock>I<Key.caps_lock>MPROVMENT<Key.space><Key.caps_lock>C<Key.caps_lock>ONSULTANT
Screenshot: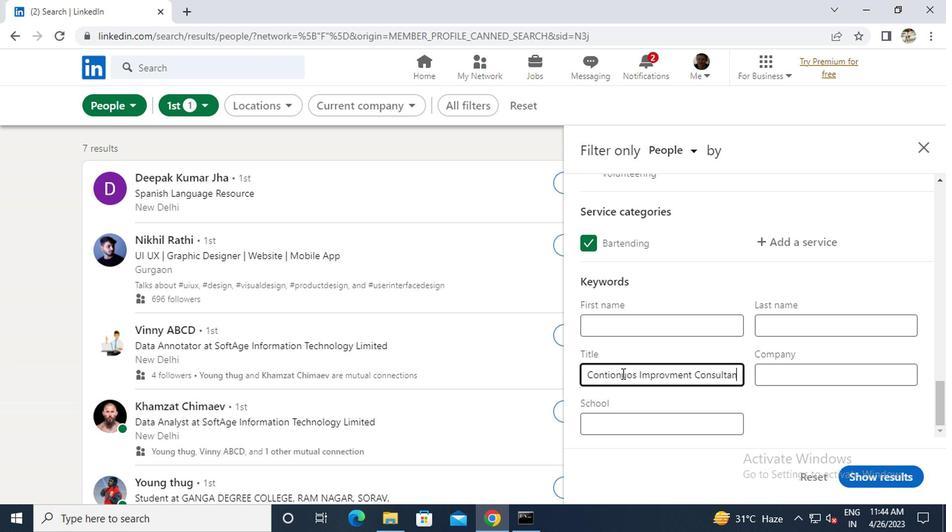 
Action: Mouse moved to (891, 473)
Screenshot: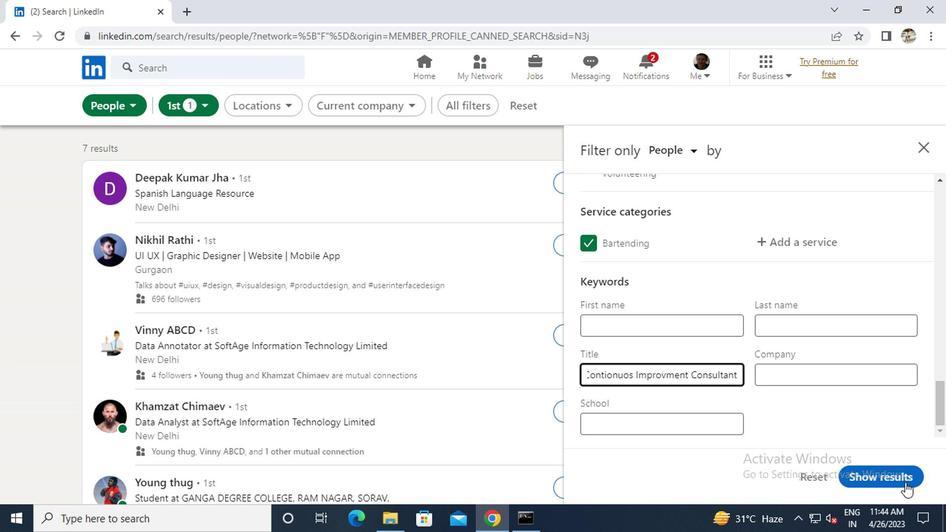 
Action: Mouse pressed left at (891, 473)
Screenshot: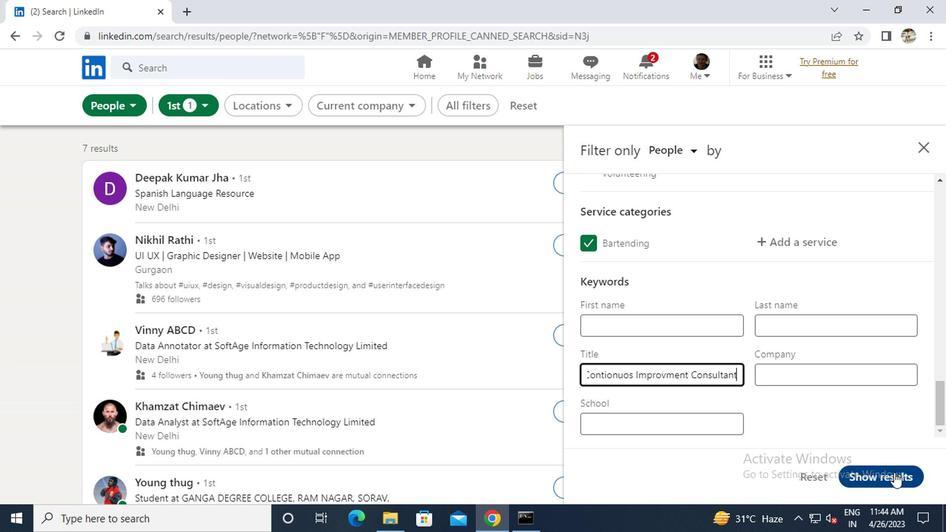 
Action: Mouse moved to (641, 362)
Screenshot: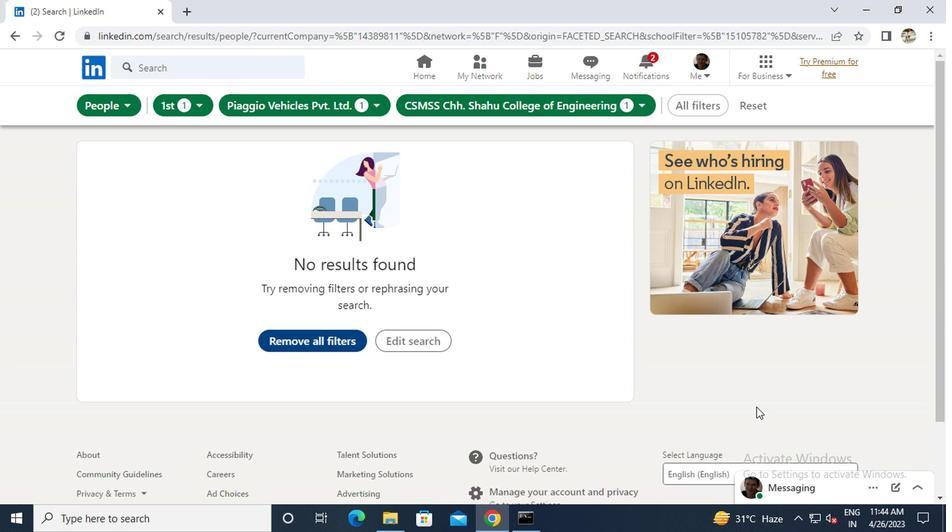 
